 Task: Customize Chrome Tab Appearance.
Action: Mouse moved to (48, 184)
Screenshot: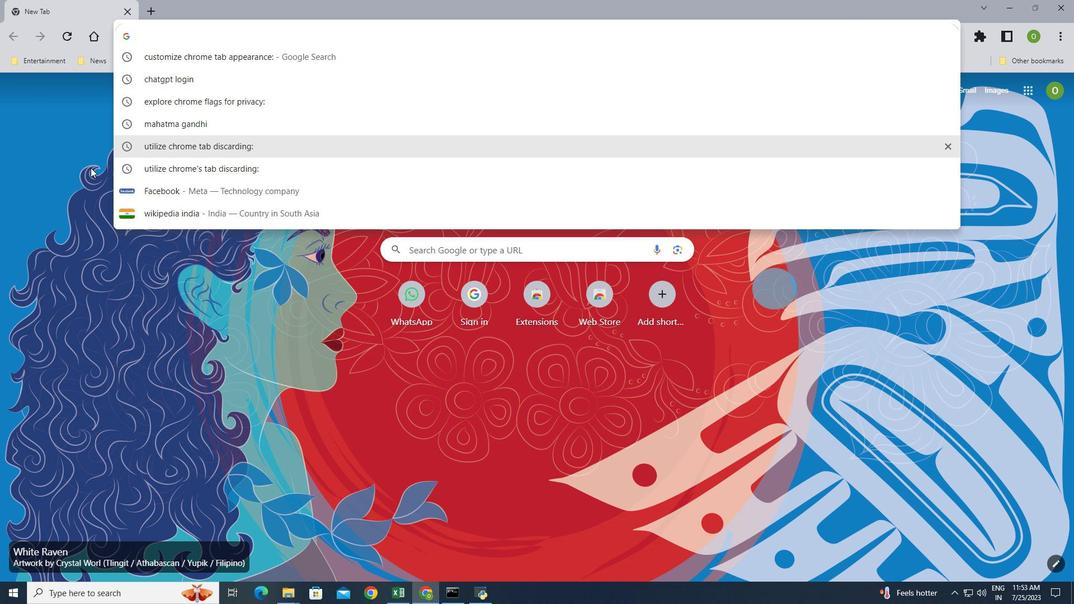
Action: Mouse pressed left at (48, 184)
Screenshot: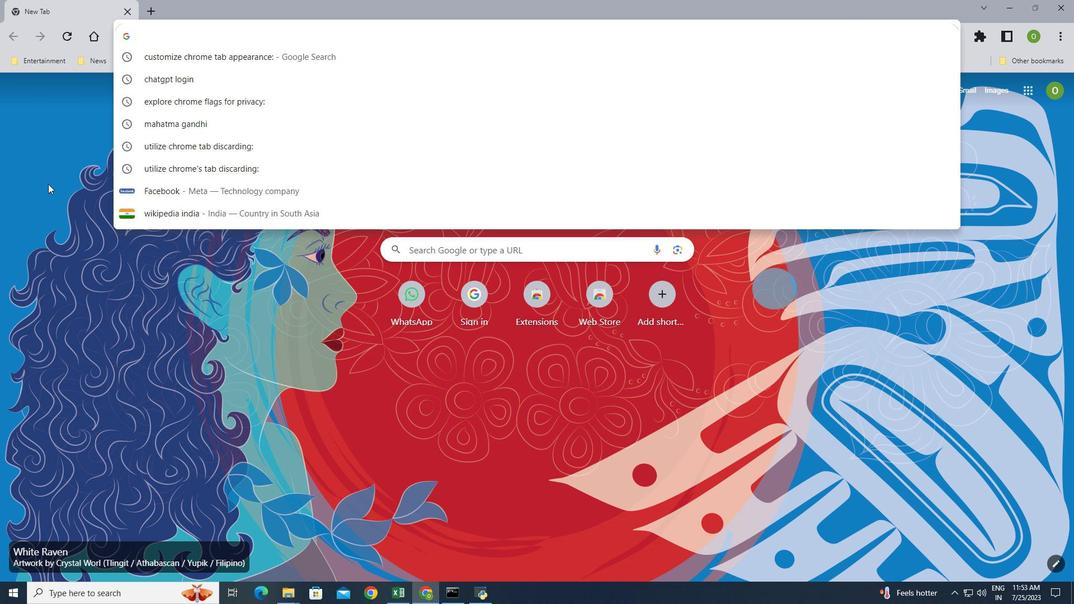 
Action: Mouse moved to (1054, 35)
Screenshot: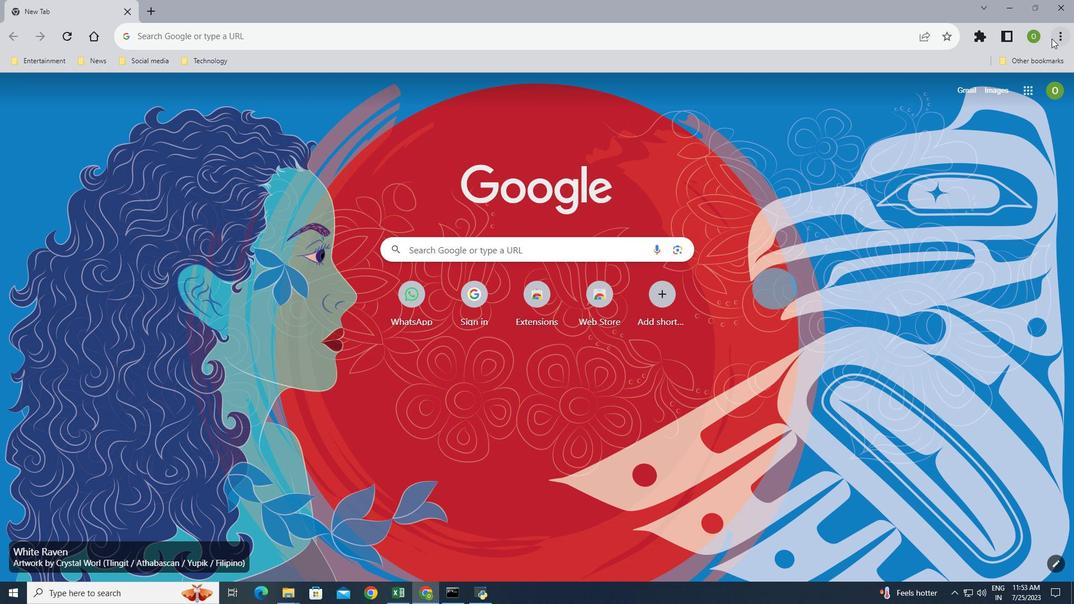 
Action: Mouse pressed left at (1054, 35)
Screenshot: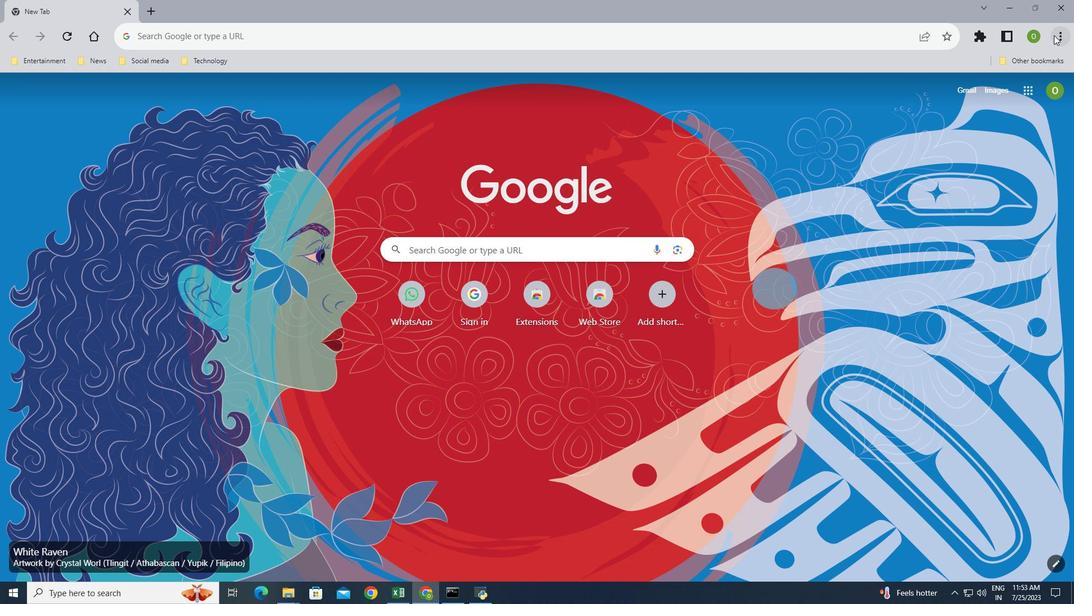 
Action: Mouse moved to (971, 153)
Screenshot: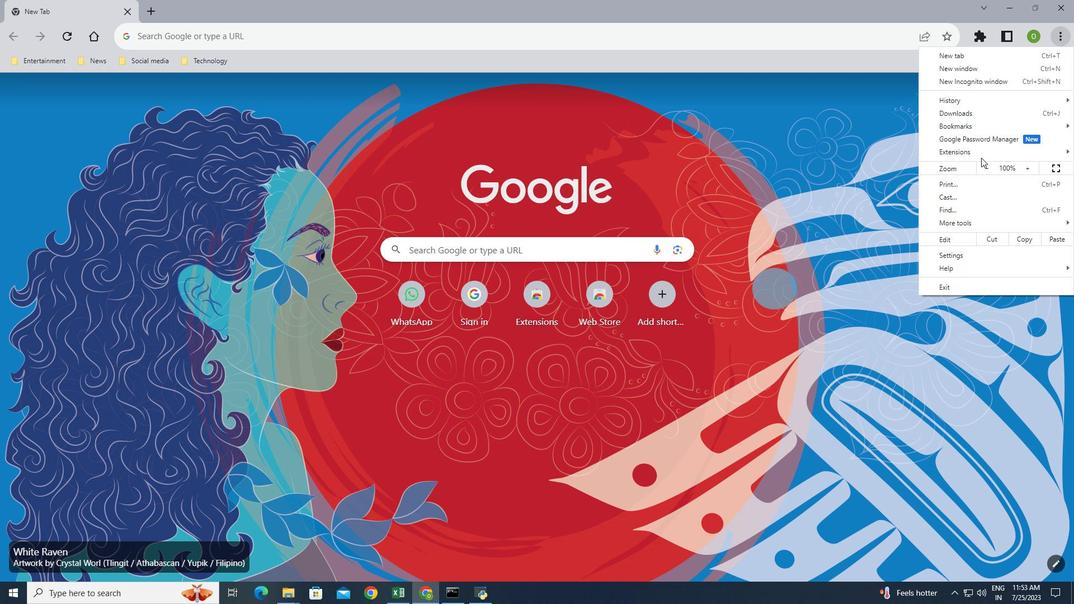 
Action: Mouse pressed left at (971, 153)
Screenshot: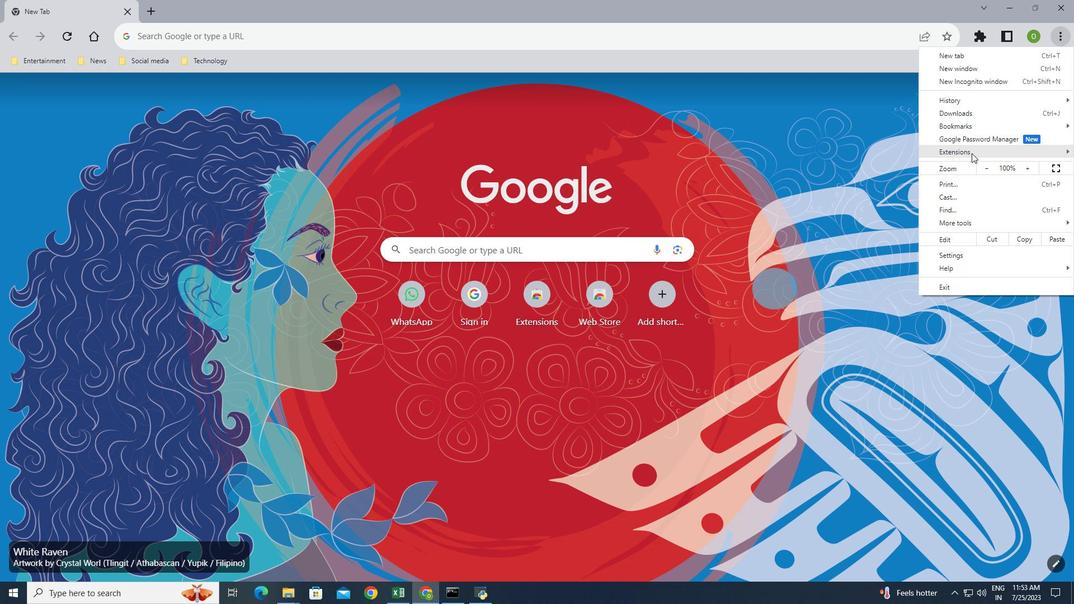 
Action: Mouse moved to (887, 166)
Screenshot: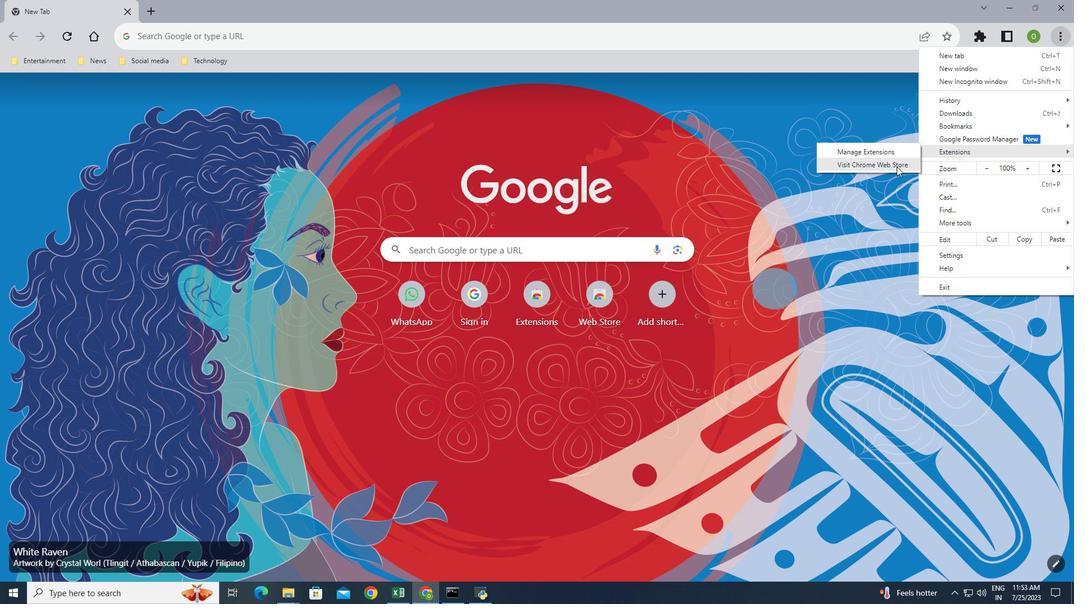 
Action: Mouse pressed left at (887, 166)
Screenshot: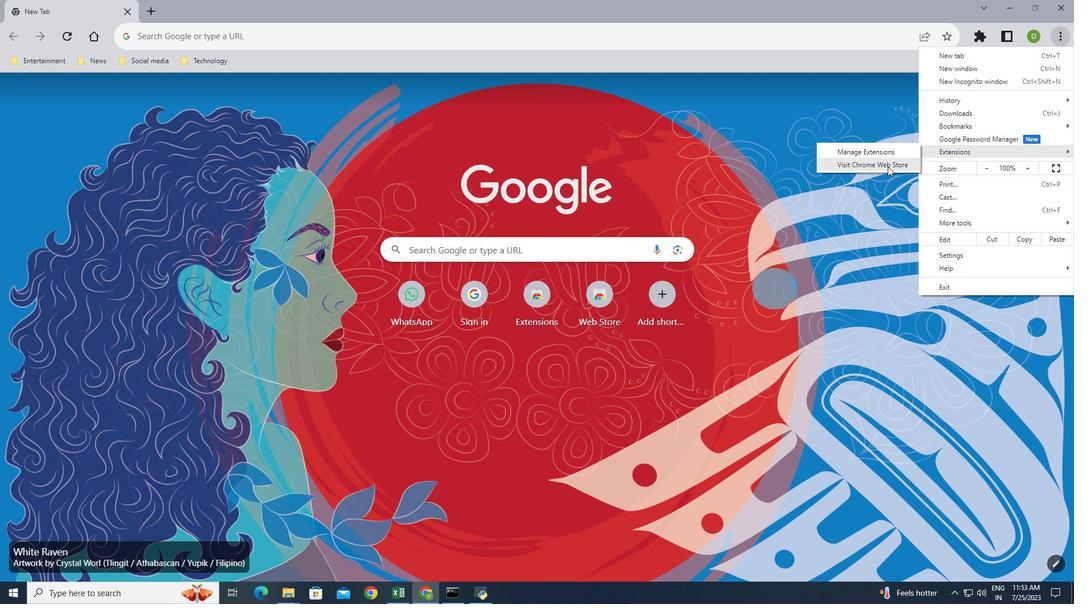 
Action: Mouse moved to (254, 127)
Screenshot: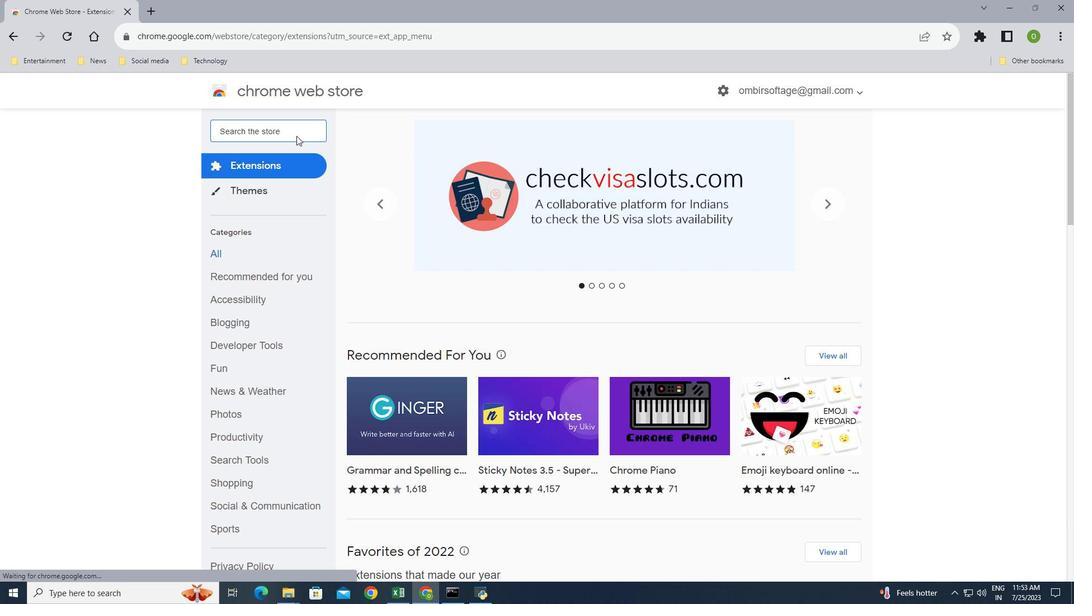 
Action: Mouse pressed left at (254, 127)
Screenshot: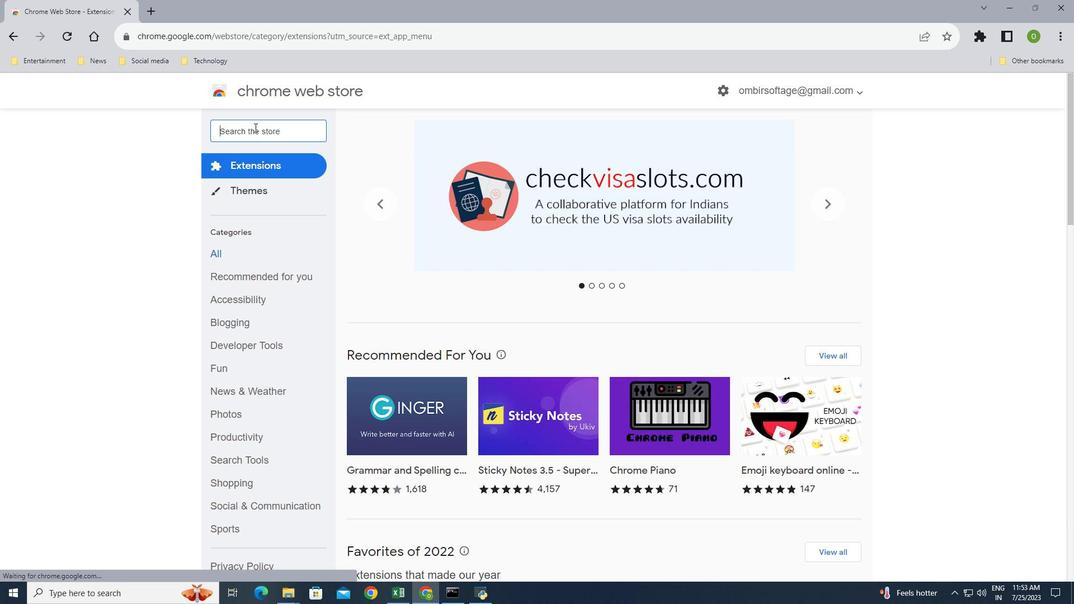 
Action: Key pressed tab<Key.space>apper
Screenshot: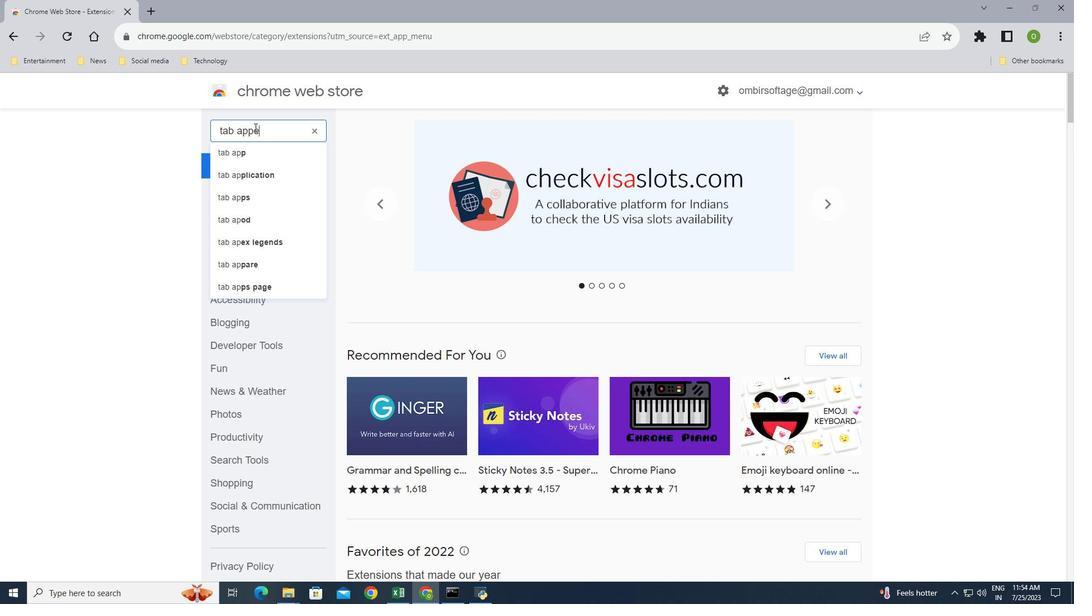 
Action: Mouse moved to (288, 131)
Screenshot: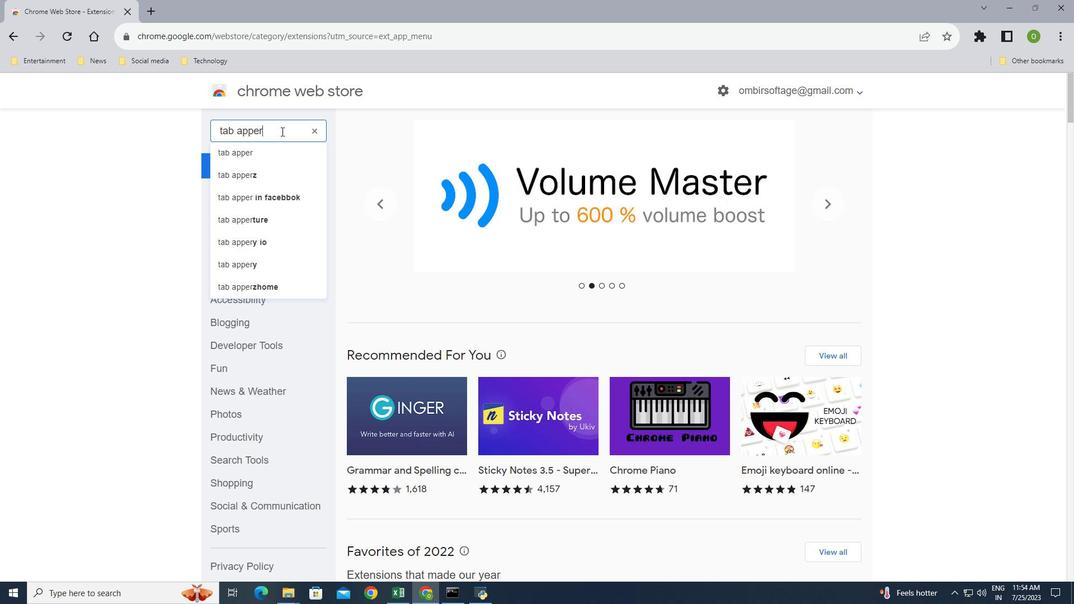 
Action: Key pressed are<Key.backspace>ance<Key.enter>
Screenshot: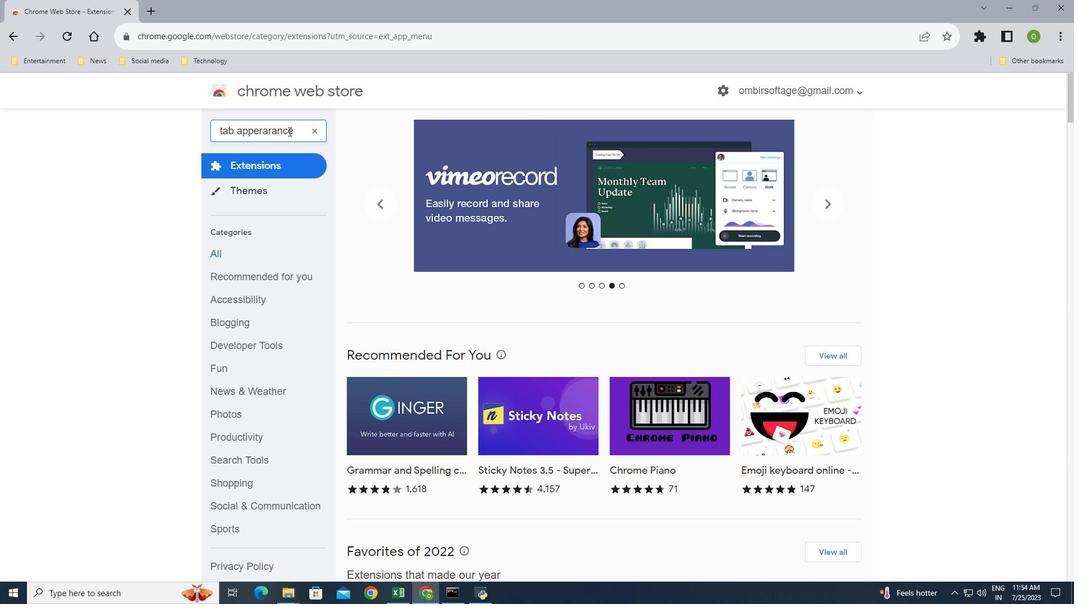 
Action: Mouse moved to (627, 193)
Screenshot: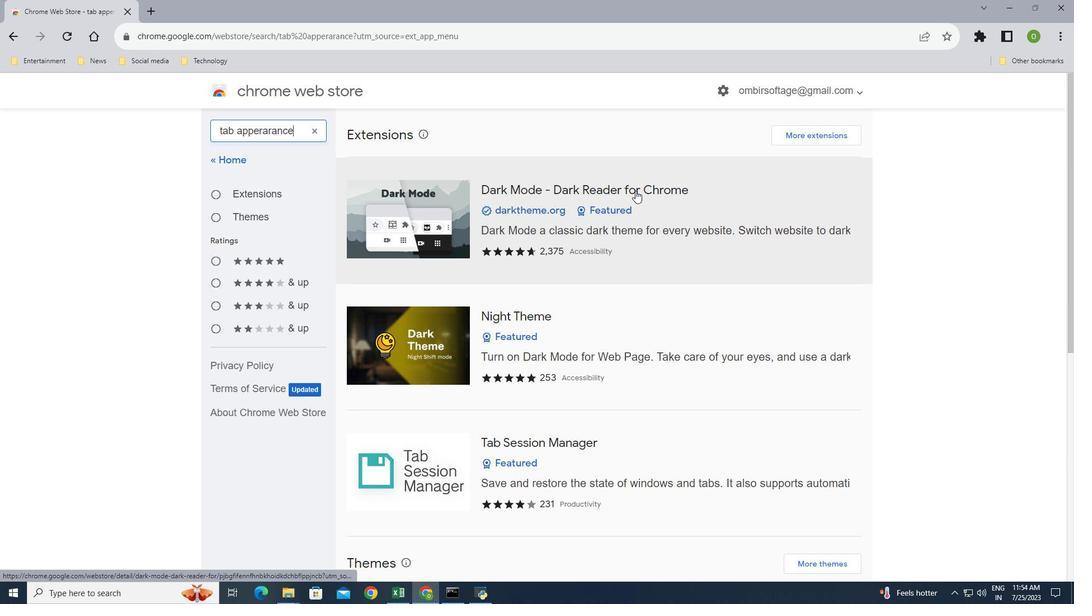 
Action: Mouse scrolled (627, 193) with delta (0, 0)
Screenshot: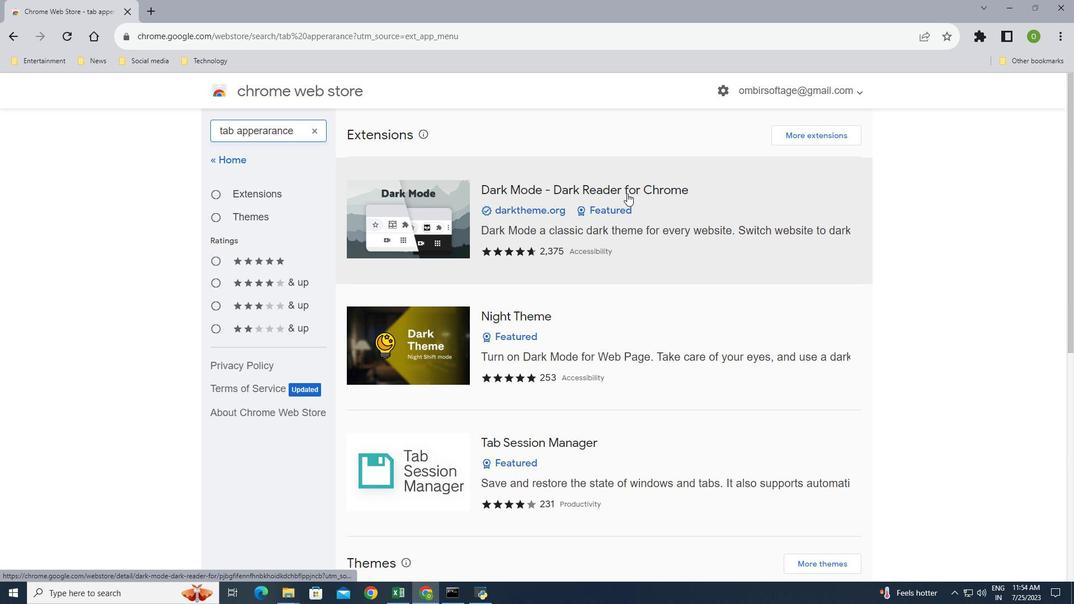 
Action: Mouse scrolled (627, 193) with delta (0, 0)
Screenshot: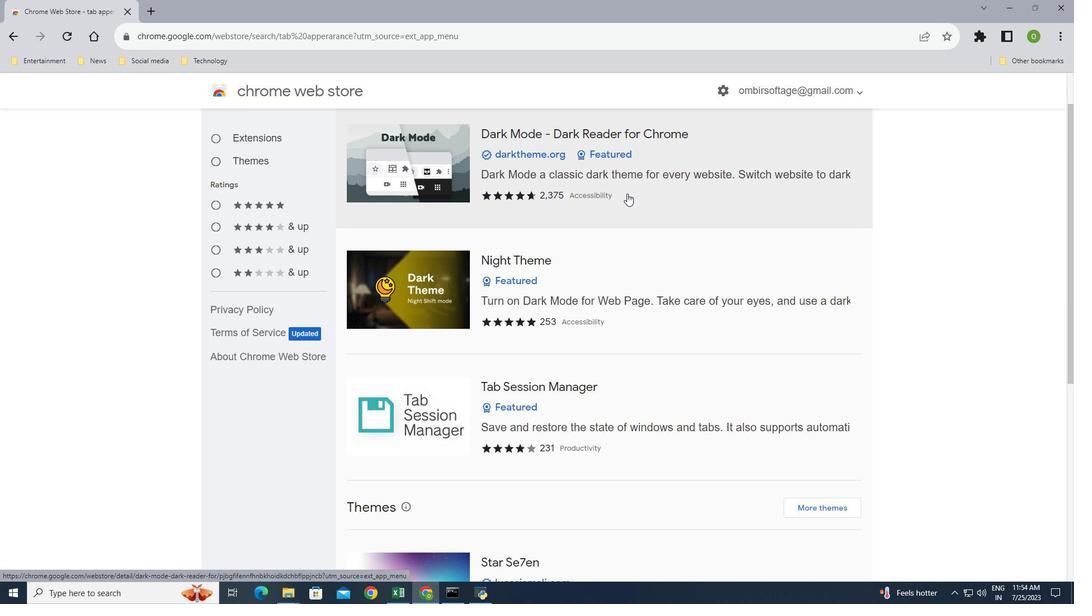 
Action: Mouse scrolled (627, 193) with delta (0, 0)
Screenshot: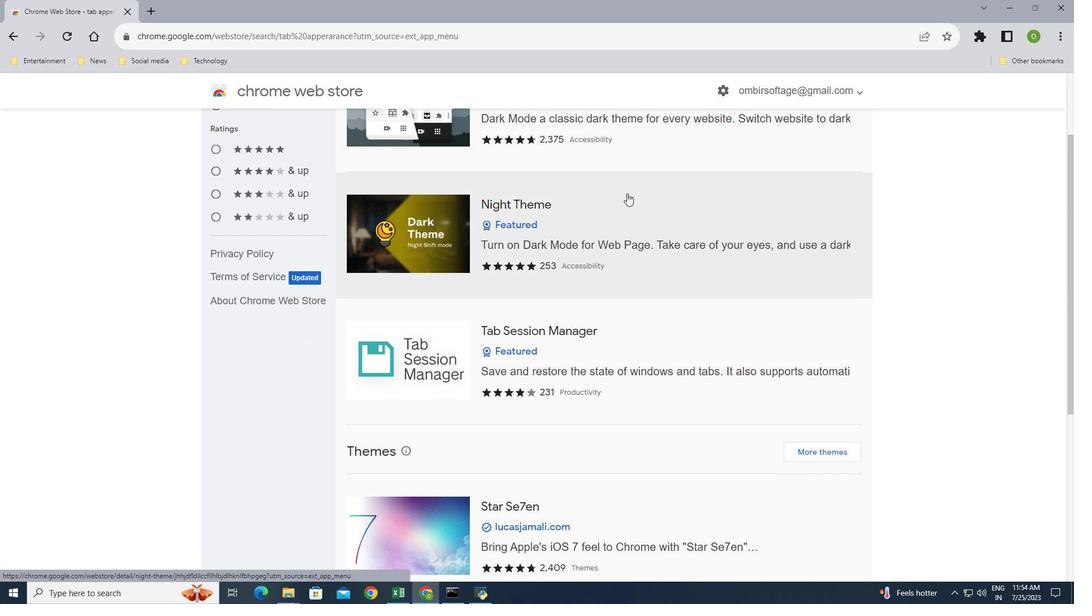 
Action: Mouse scrolled (627, 193) with delta (0, 0)
Screenshot: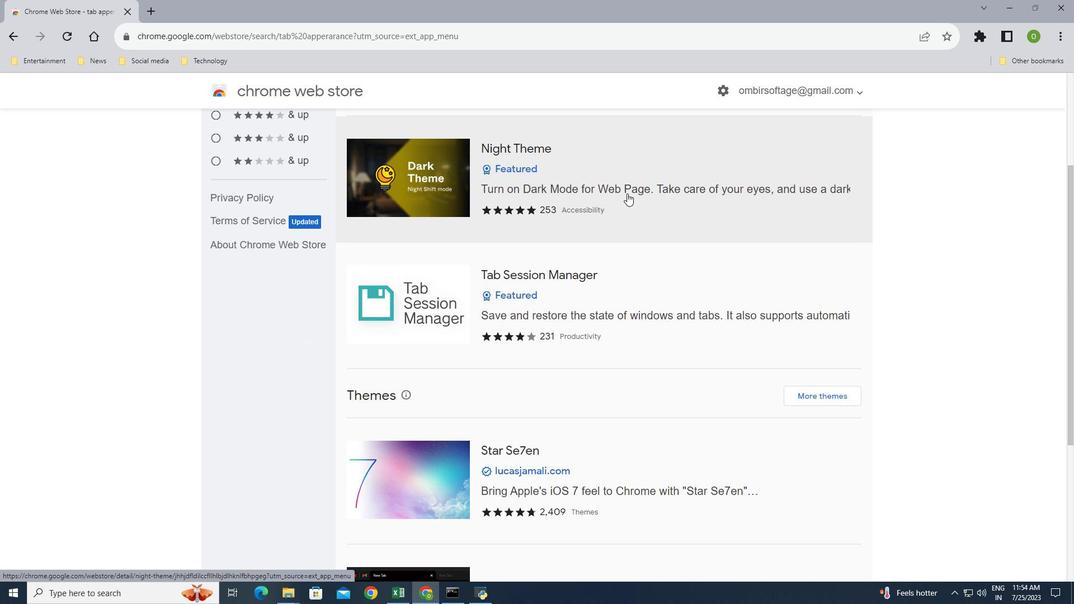 
Action: Mouse moved to (627, 242)
Screenshot: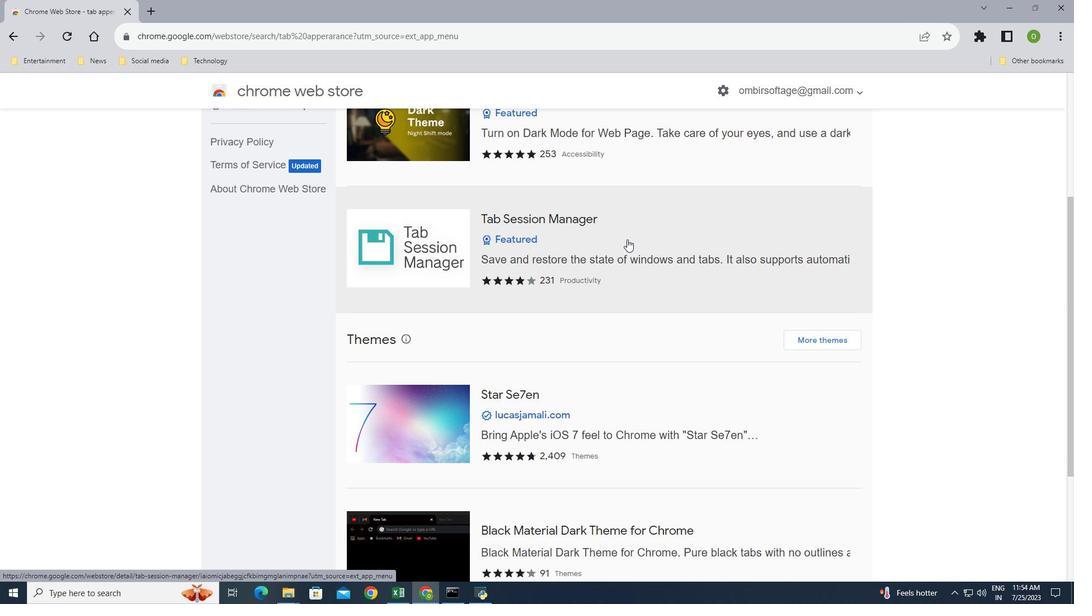 
Action: Mouse scrolled (627, 241) with delta (0, 0)
Screenshot: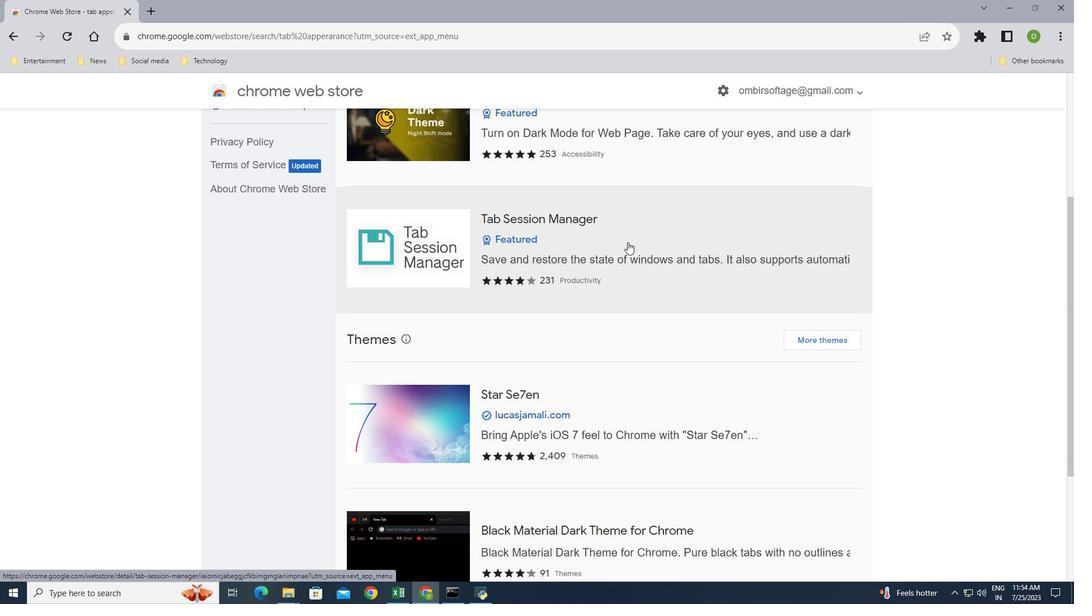 
Action: Mouse scrolled (627, 242) with delta (0, 0)
Screenshot: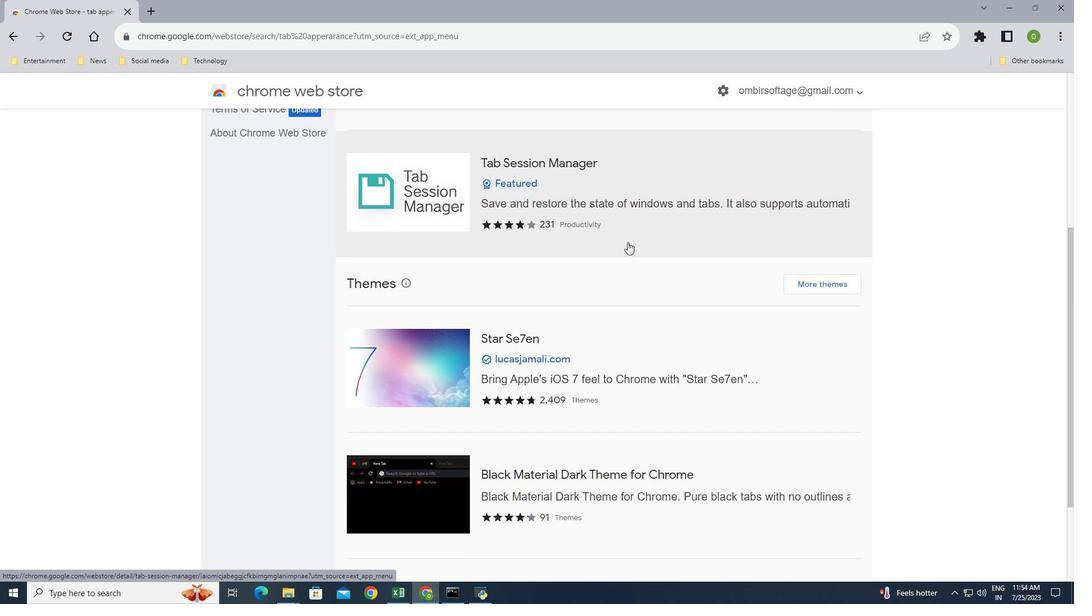 
Action: Mouse scrolled (627, 242) with delta (0, 0)
Screenshot: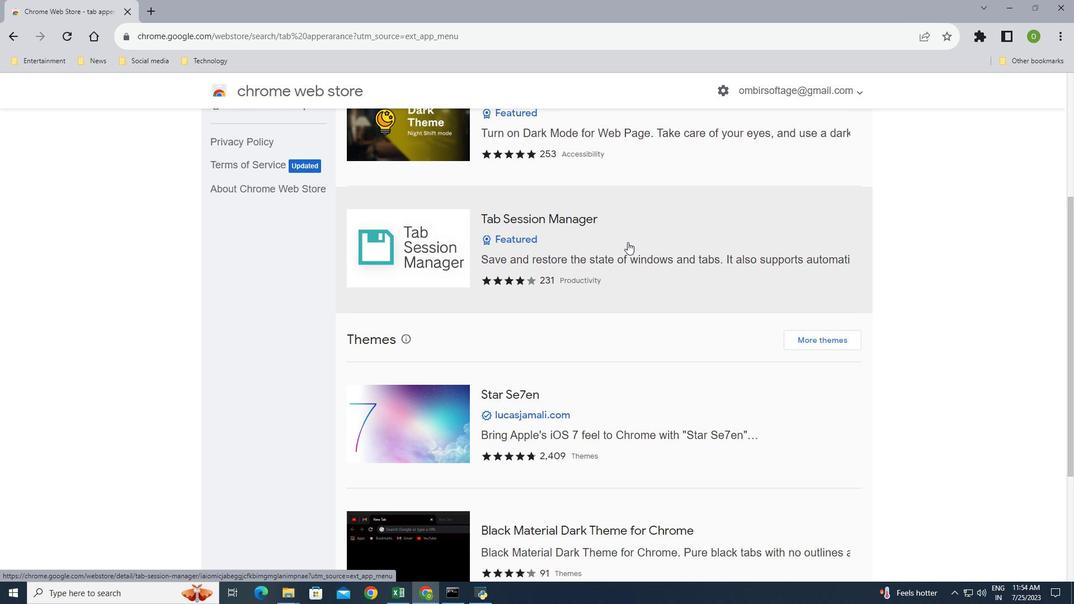 
Action: Mouse moved to (553, 274)
Screenshot: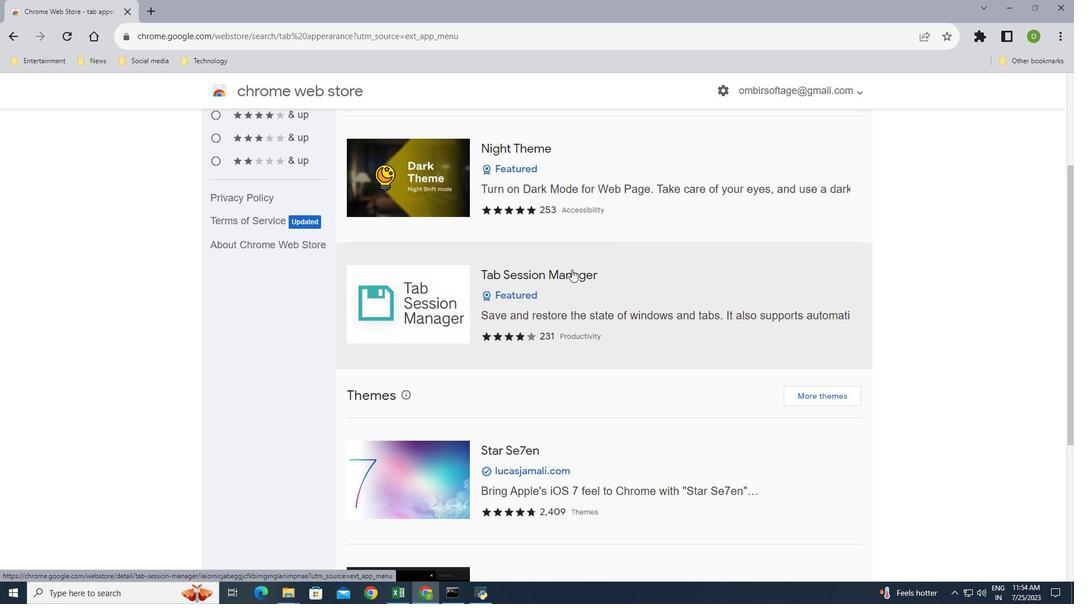 
Action: Mouse pressed left at (553, 274)
Screenshot: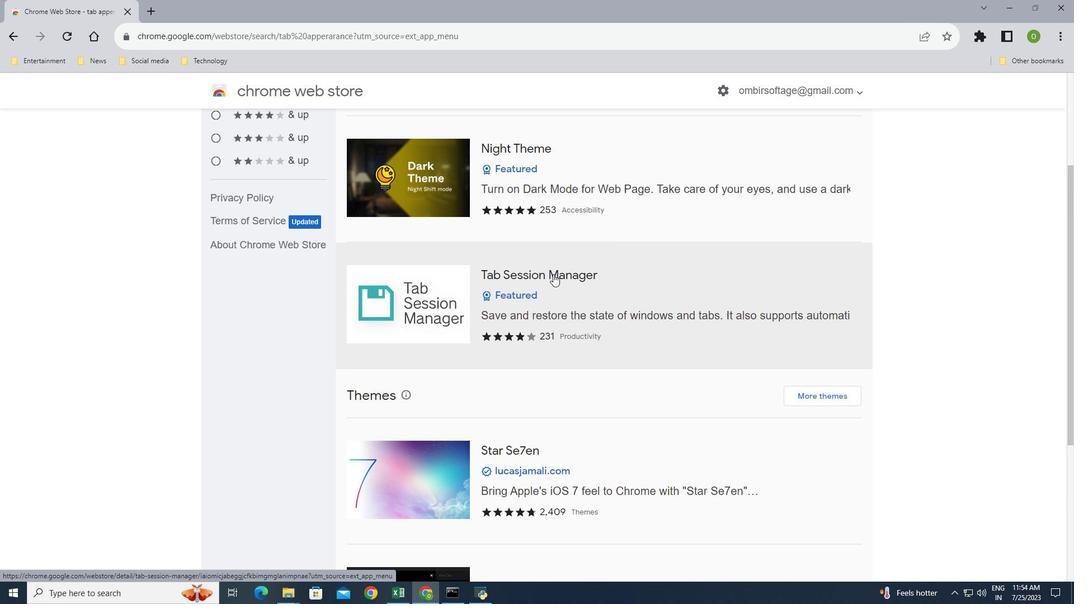 
Action: Mouse moved to (561, 209)
Screenshot: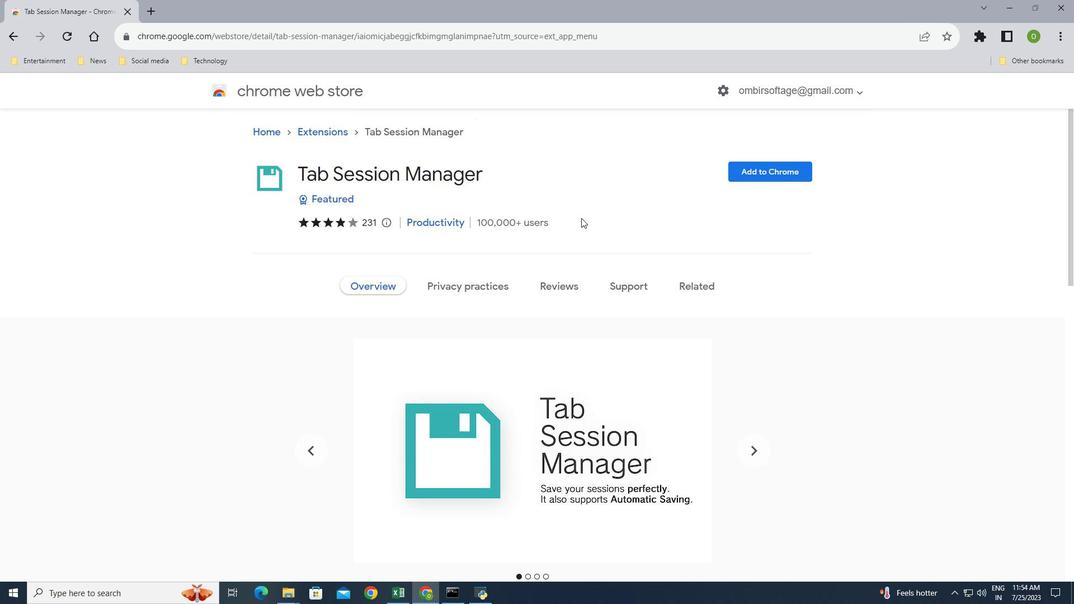 
Action: Mouse scrolled (561, 210) with delta (0, 0)
Screenshot: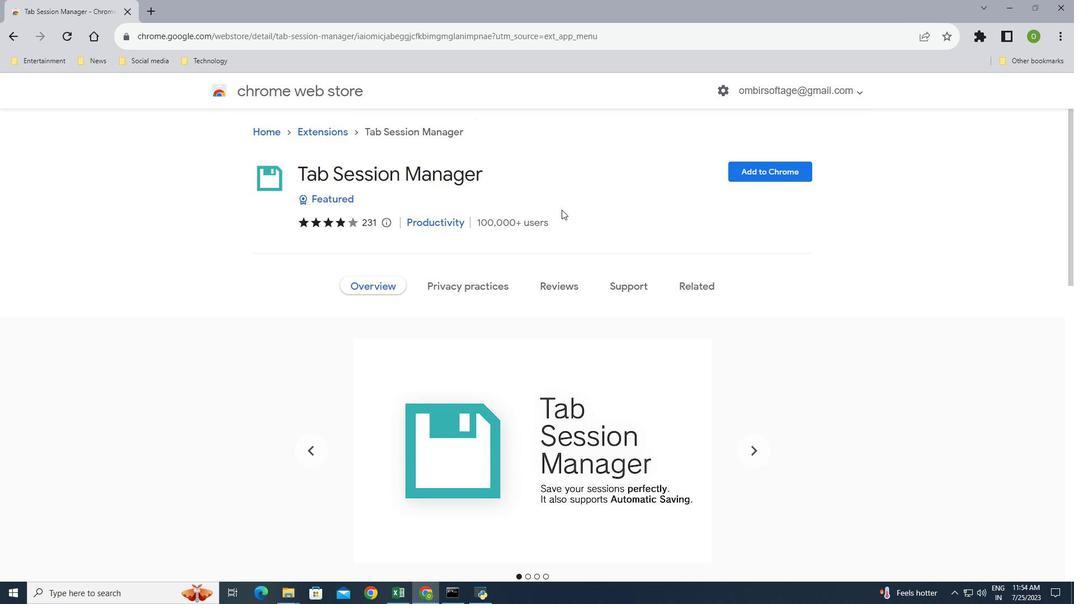 
Action: Mouse moved to (547, 204)
Screenshot: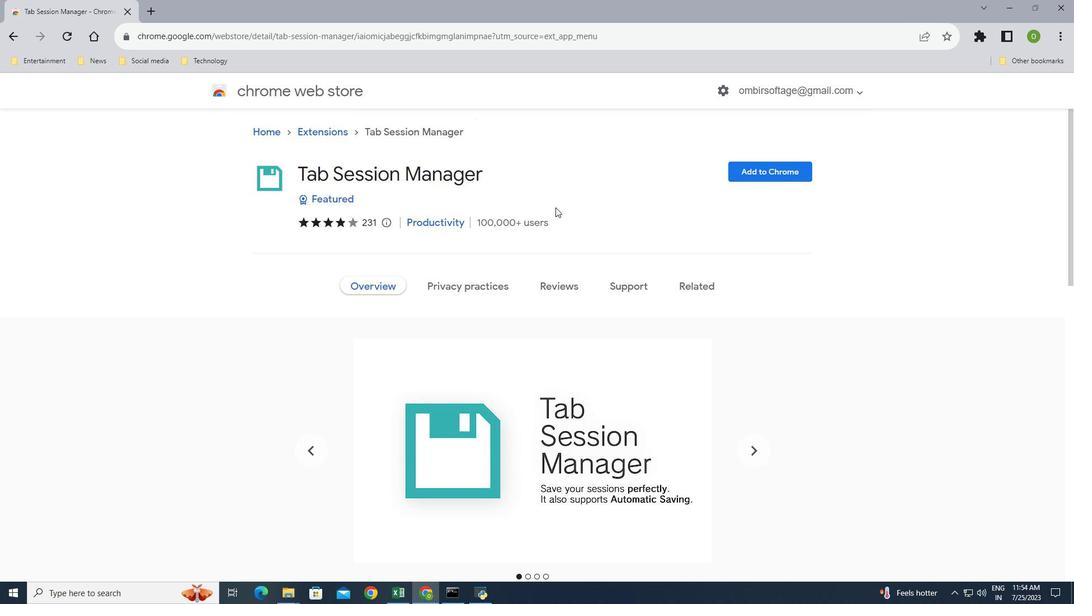 
Action: Mouse scrolled (547, 204) with delta (0, 0)
Screenshot: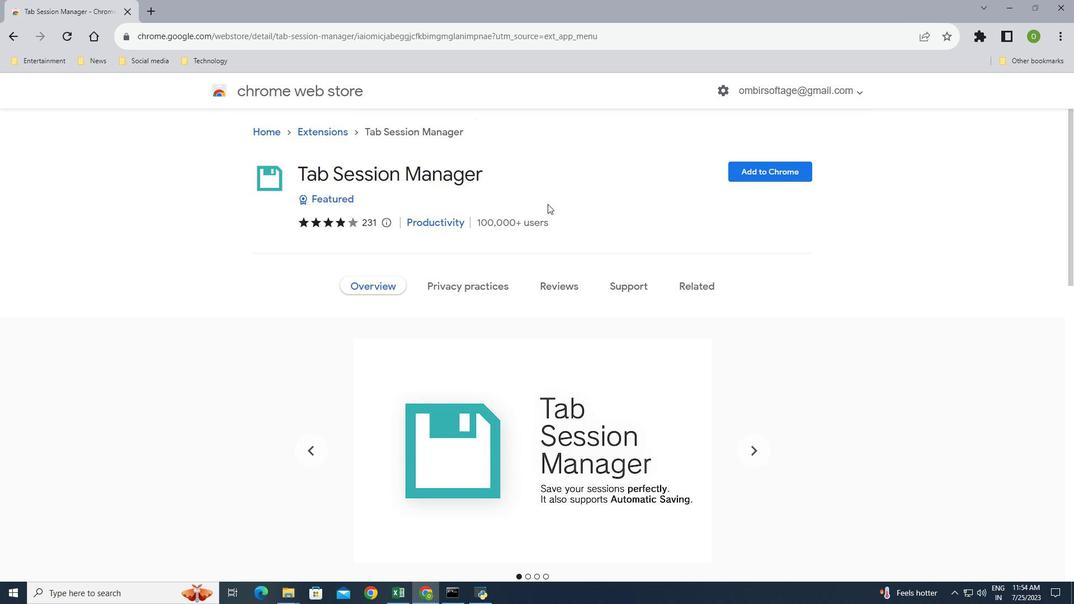 
Action: Mouse moved to (330, 132)
Screenshot: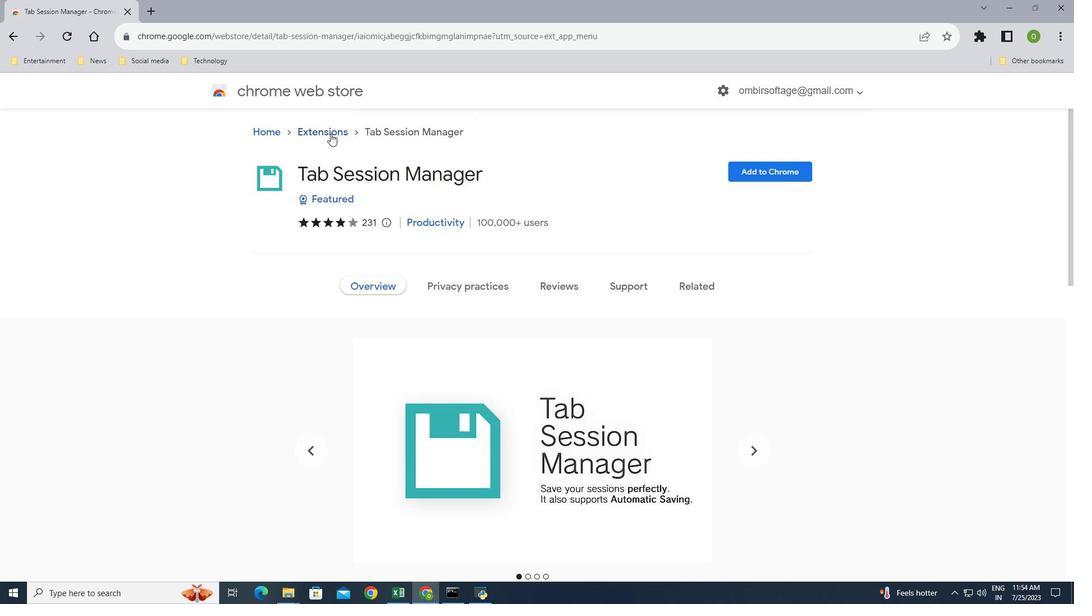
Action: Mouse pressed left at (330, 132)
Screenshot: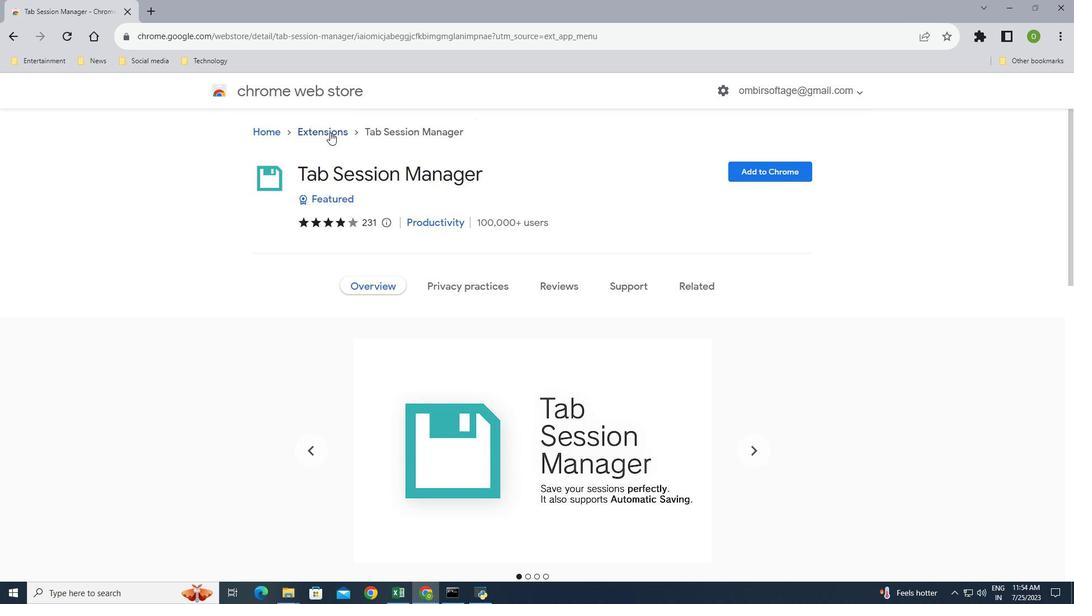 
Action: Mouse moved to (508, 188)
Screenshot: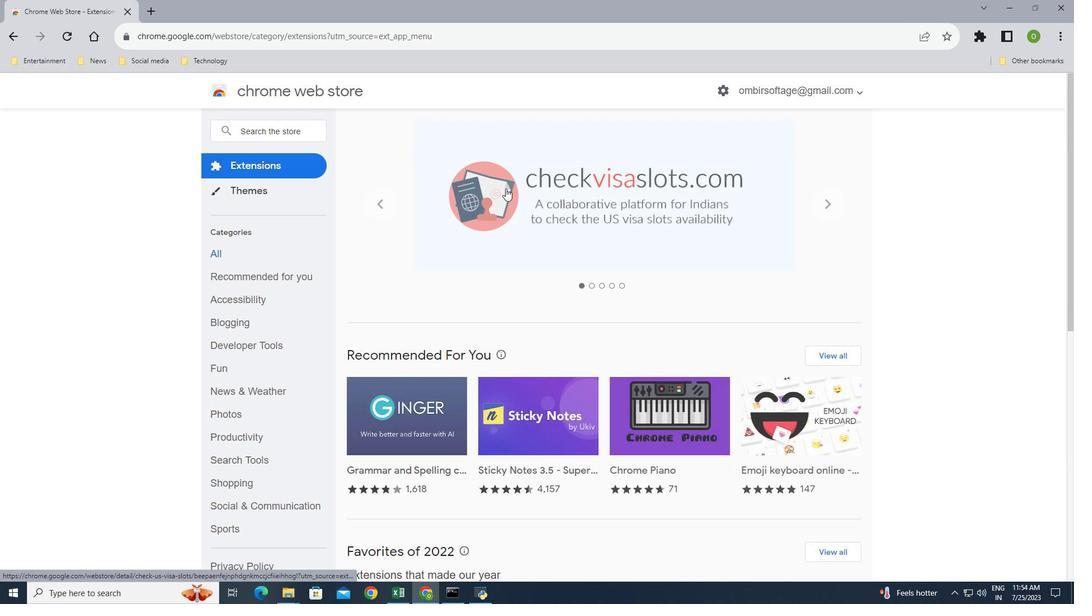 
Action: Mouse scrolled (508, 189) with delta (0, 0)
Screenshot: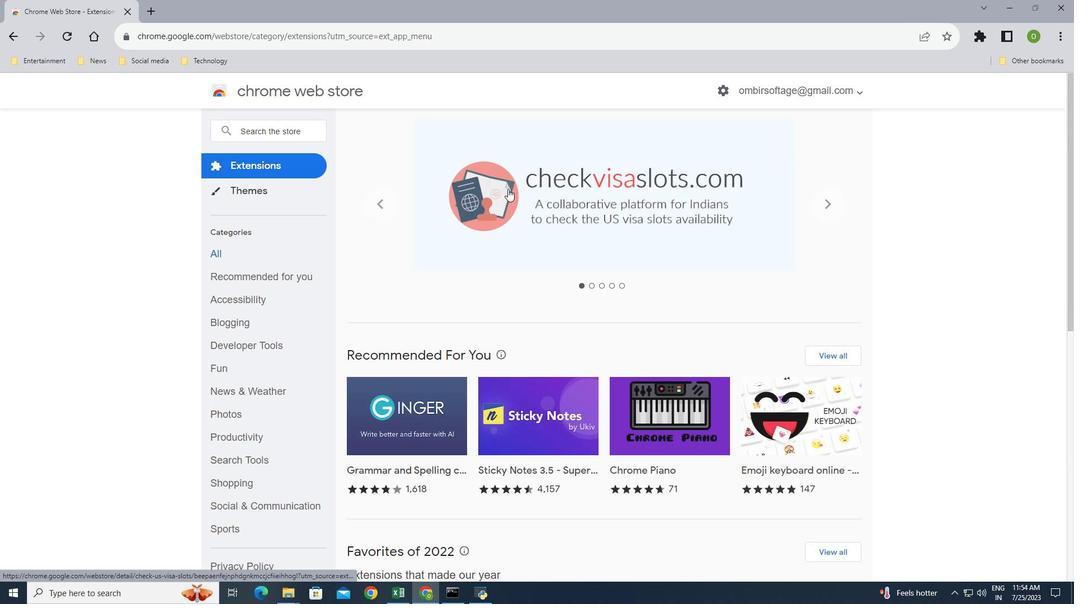 
Action: Mouse scrolled (508, 189) with delta (0, 0)
Screenshot: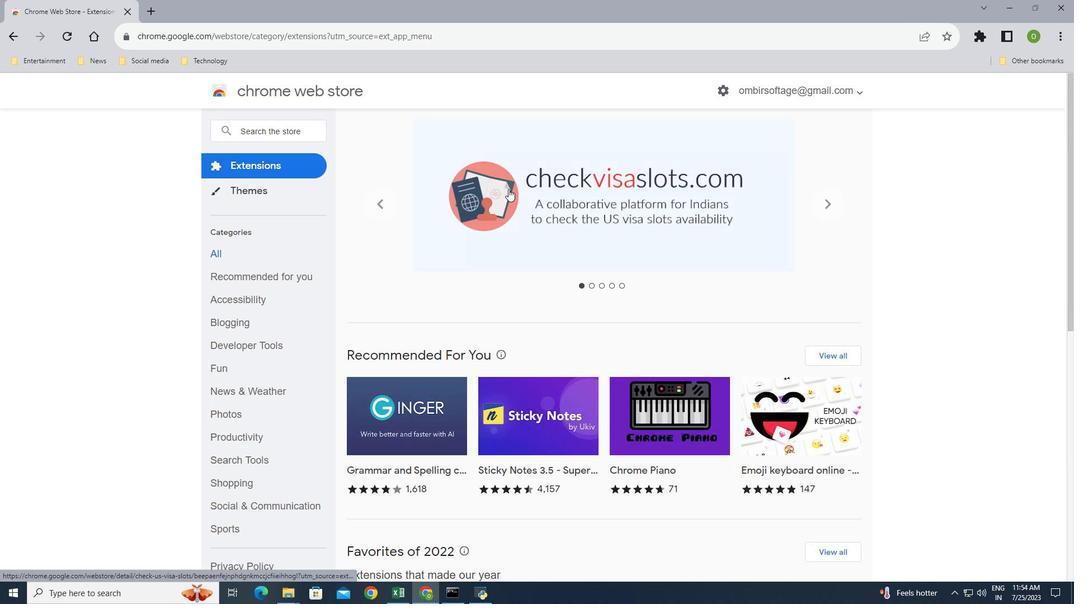 
Action: Mouse scrolled (508, 189) with delta (0, 0)
Screenshot: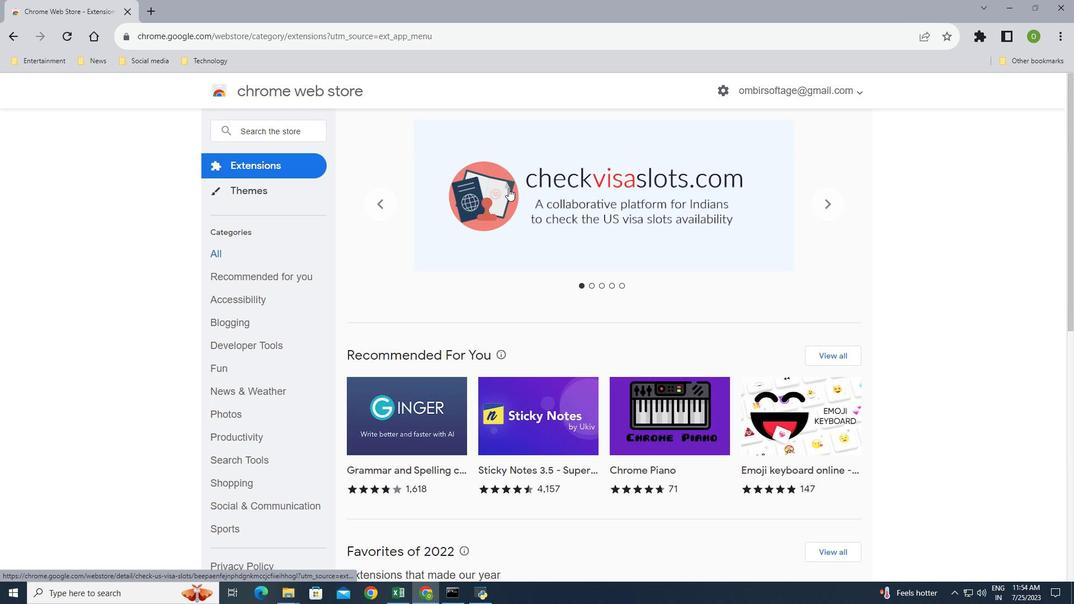 
Action: Mouse scrolled (508, 189) with delta (0, 0)
Screenshot: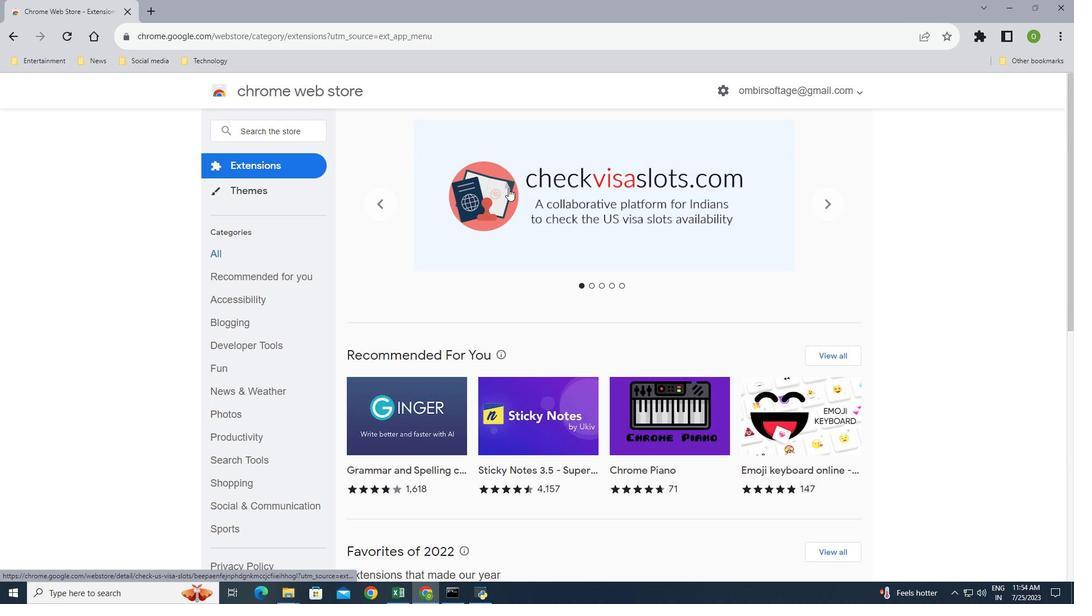 
Action: Mouse scrolled (508, 189) with delta (0, 0)
Screenshot: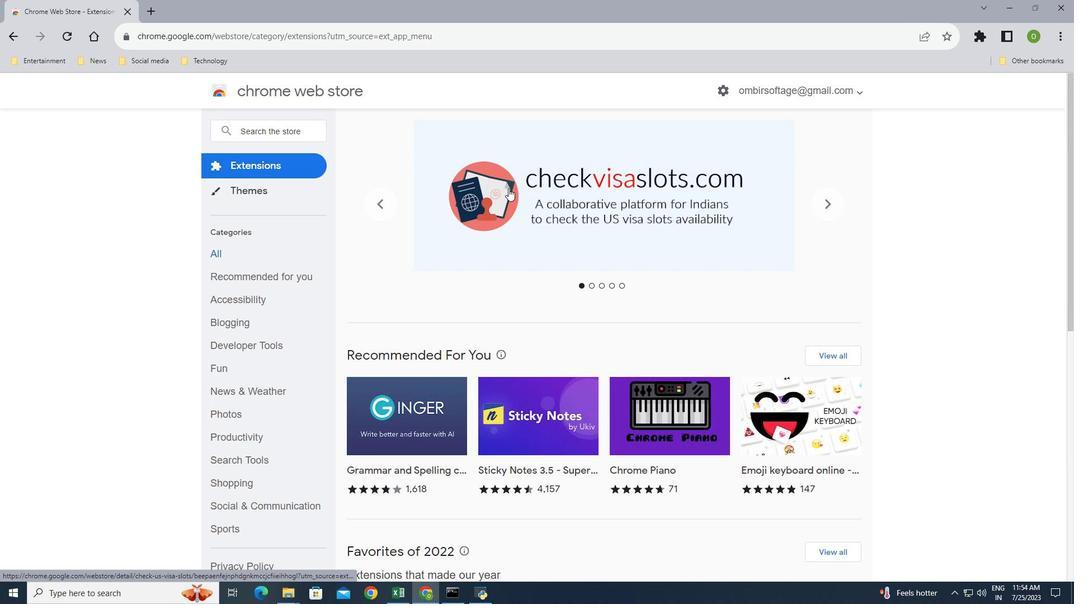 
Action: Mouse moved to (264, 124)
Screenshot: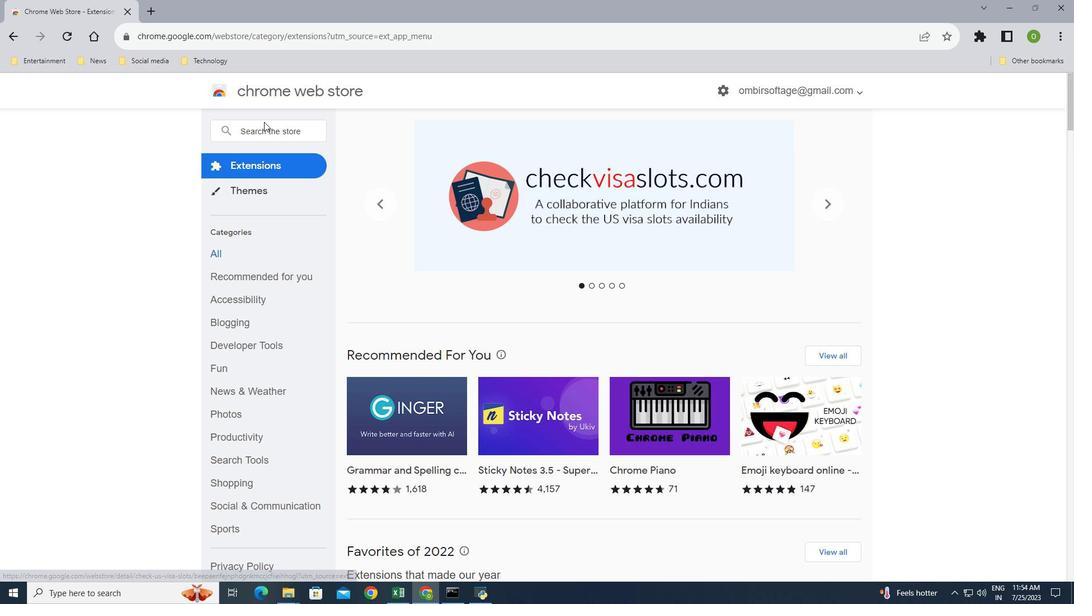 
Action: Mouse pressed left at (264, 124)
Screenshot: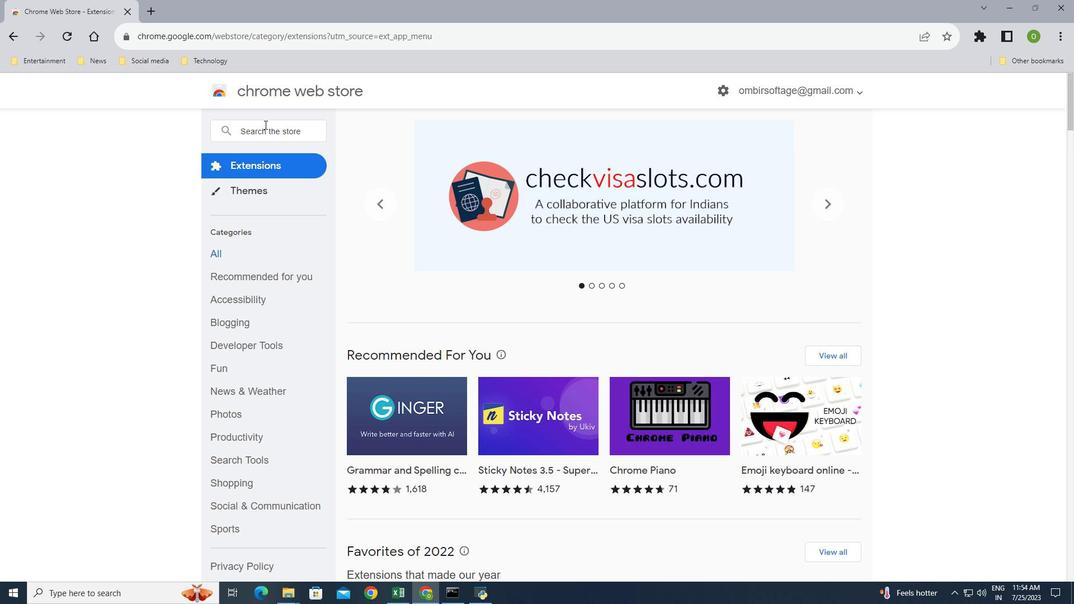
Action: Key pressed tab<Key.space>appea
Screenshot: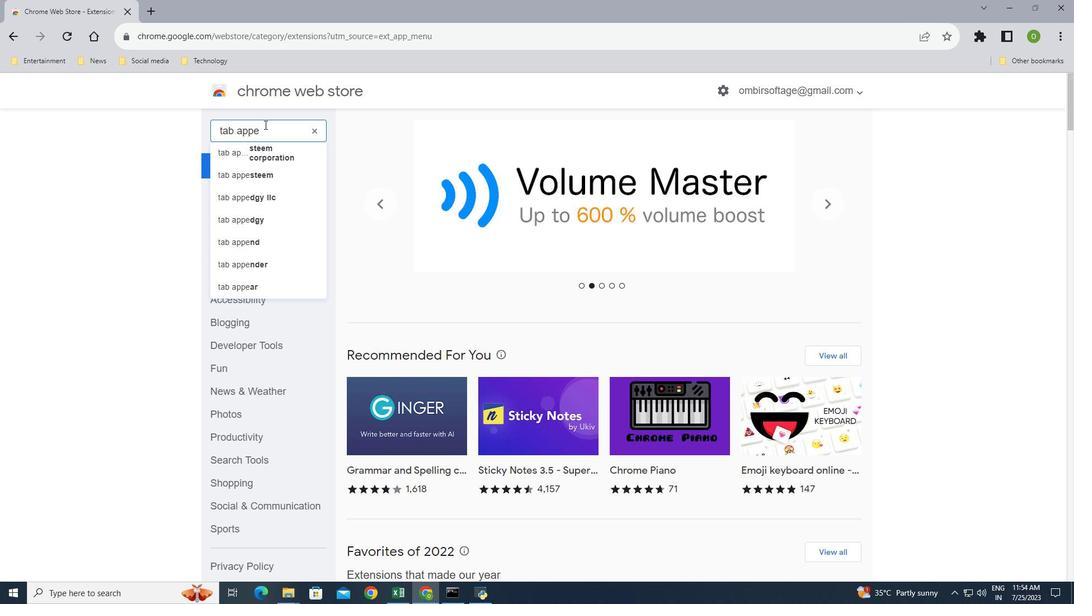 
Action: Mouse moved to (271, 198)
Screenshot: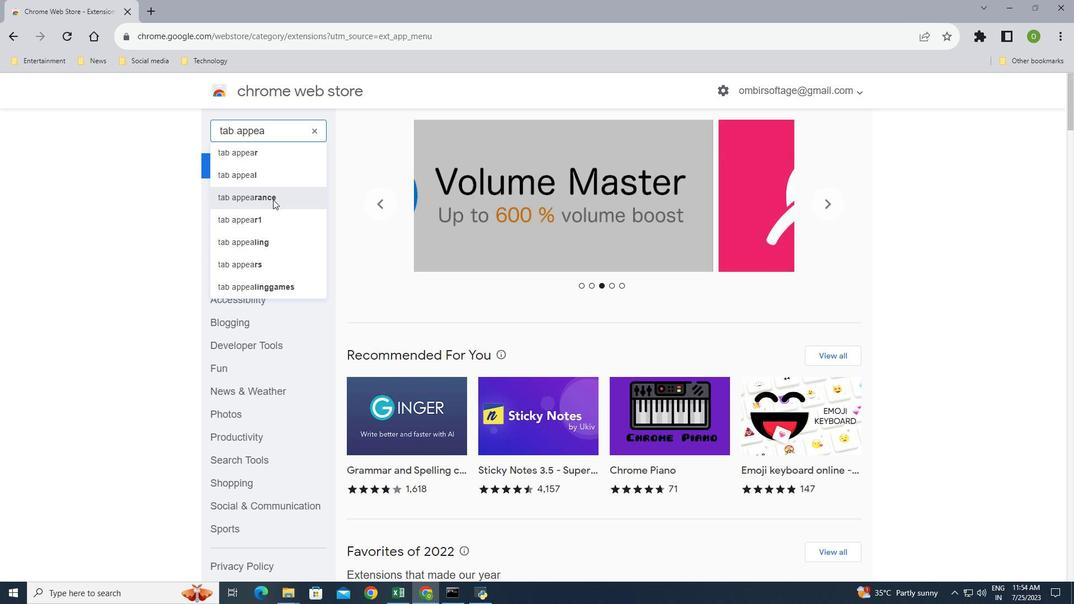 
Action: Mouse pressed left at (271, 198)
Screenshot: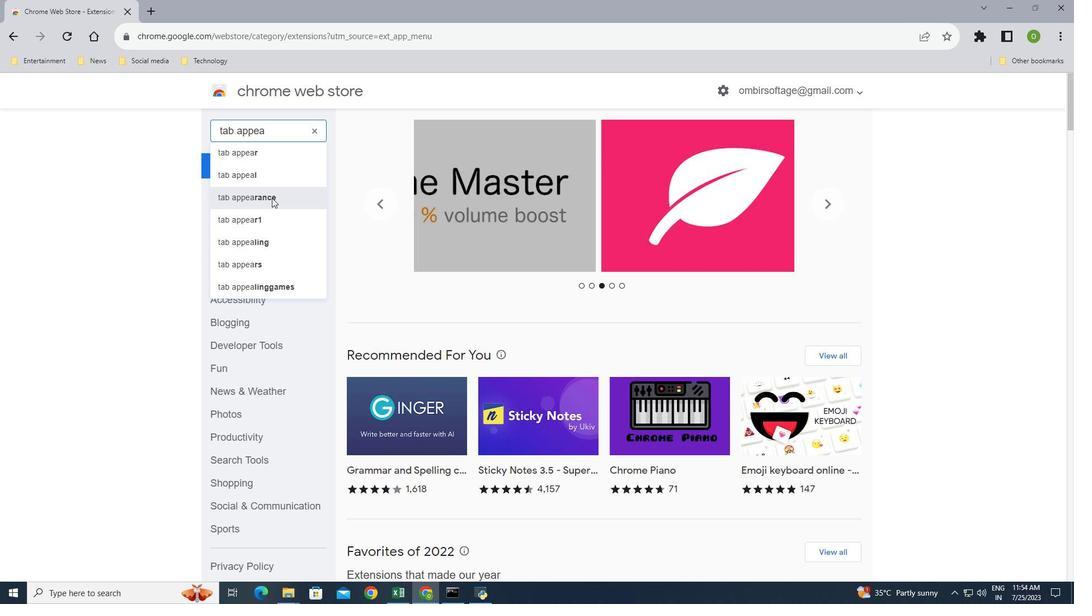 
Action: Mouse moved to (586, 291)
Screenshot: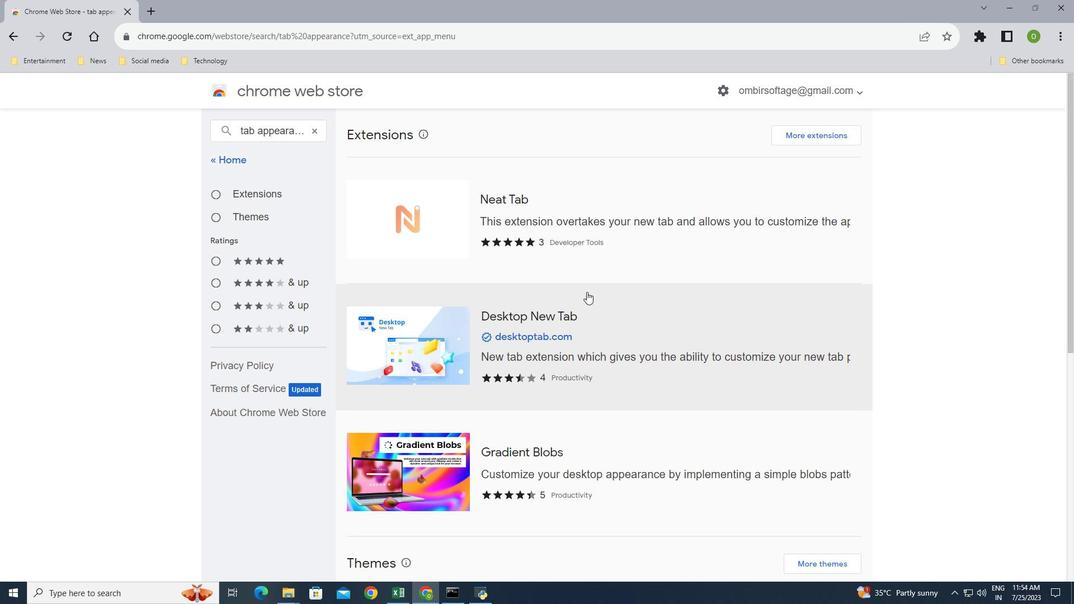 
Action: Mouse scrolled (586, 290) with delta (0, 0)
Screenshot: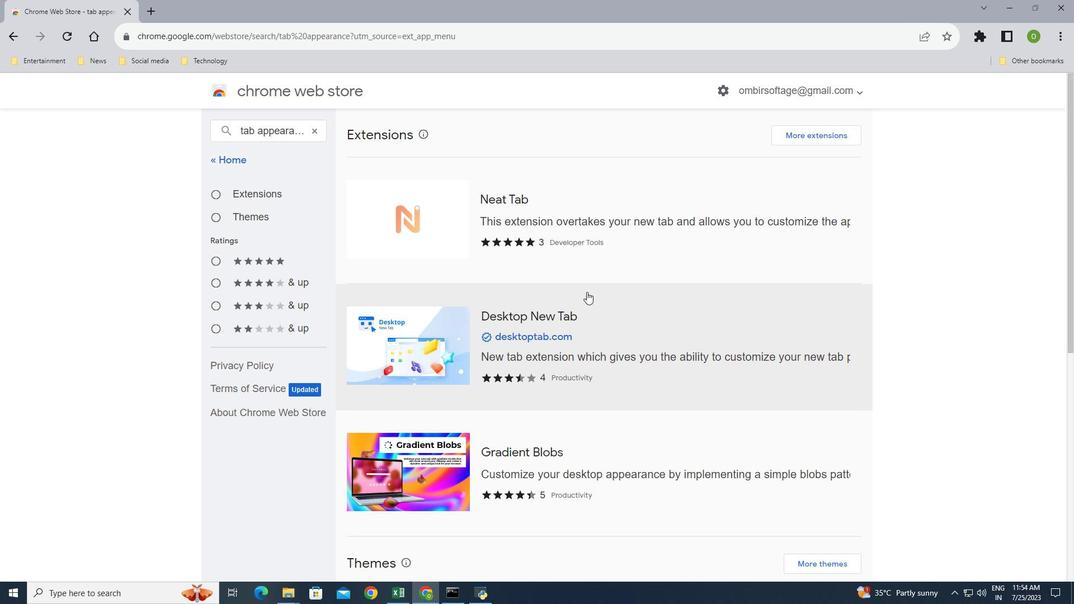 
Action: Mouse moved to (600, 257)
Screenshot: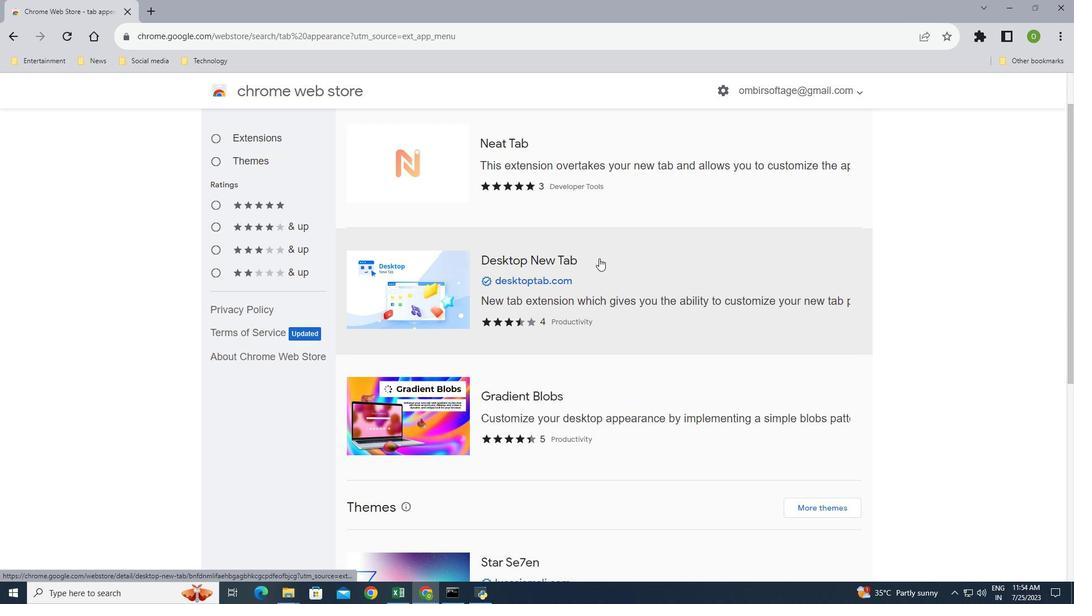 
Action: Mouse pressed left at (600, 257)
Screenshot: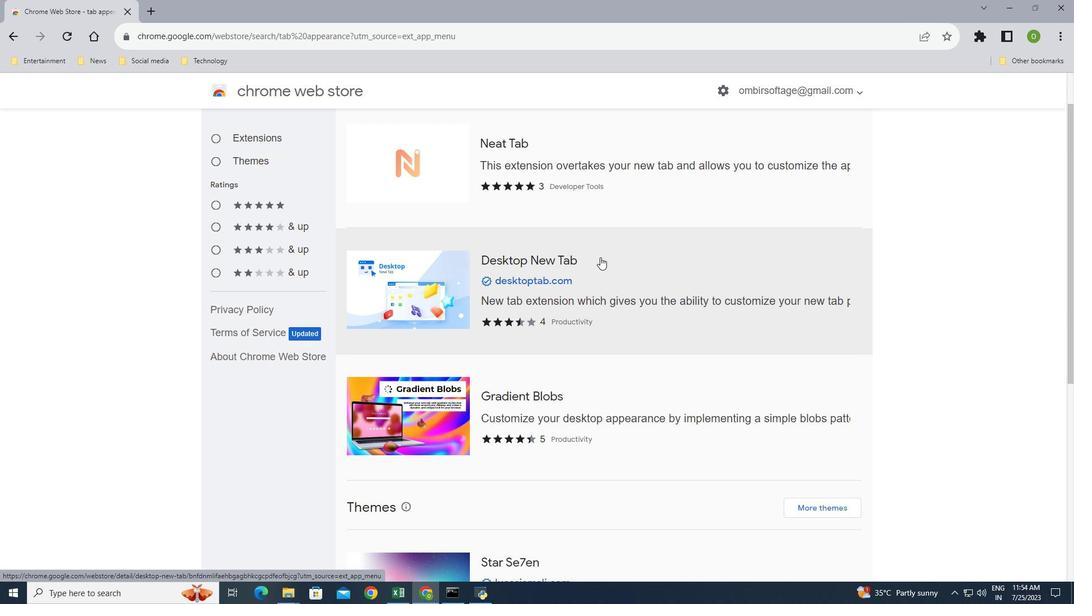 
Action: Mouse moved to (770, 172)
Screenshot: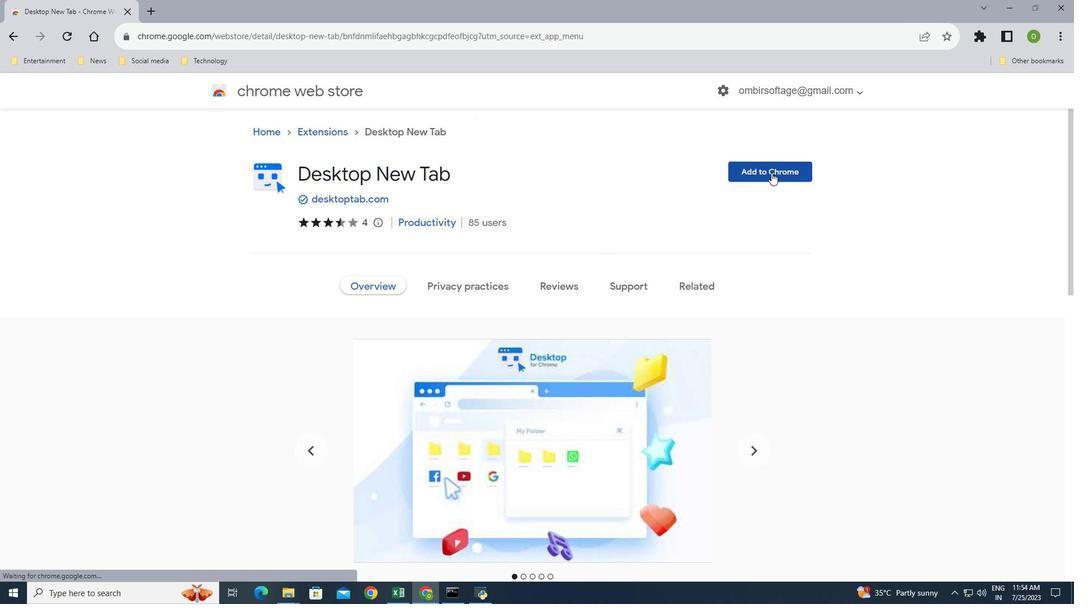 
Action: Mouse pressed left at (770, 172)
Screenshot: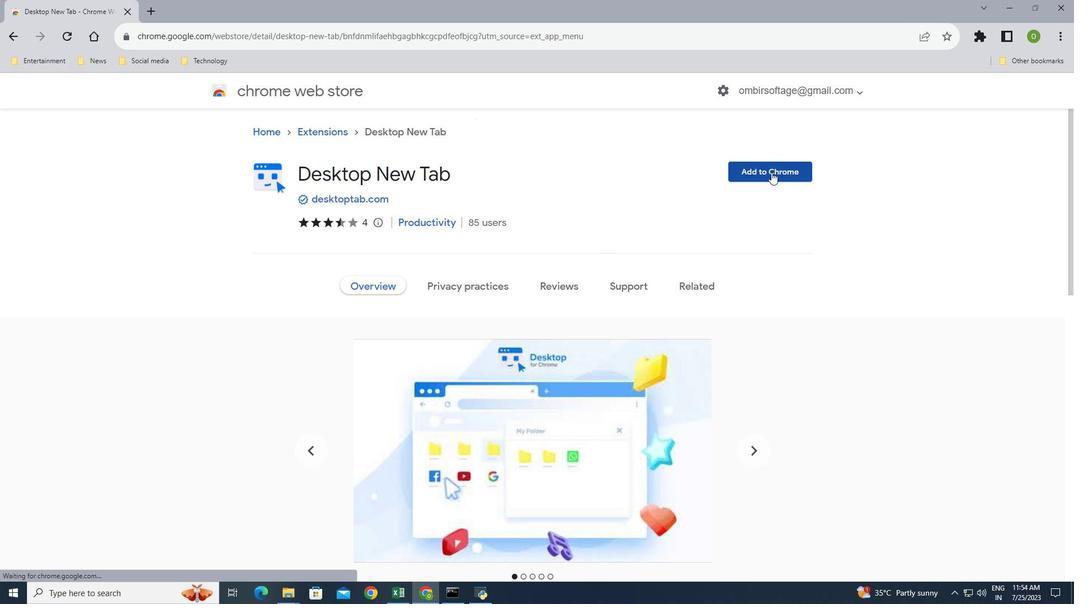 
Action: Mouse moved to (557, 176)
Screenshot: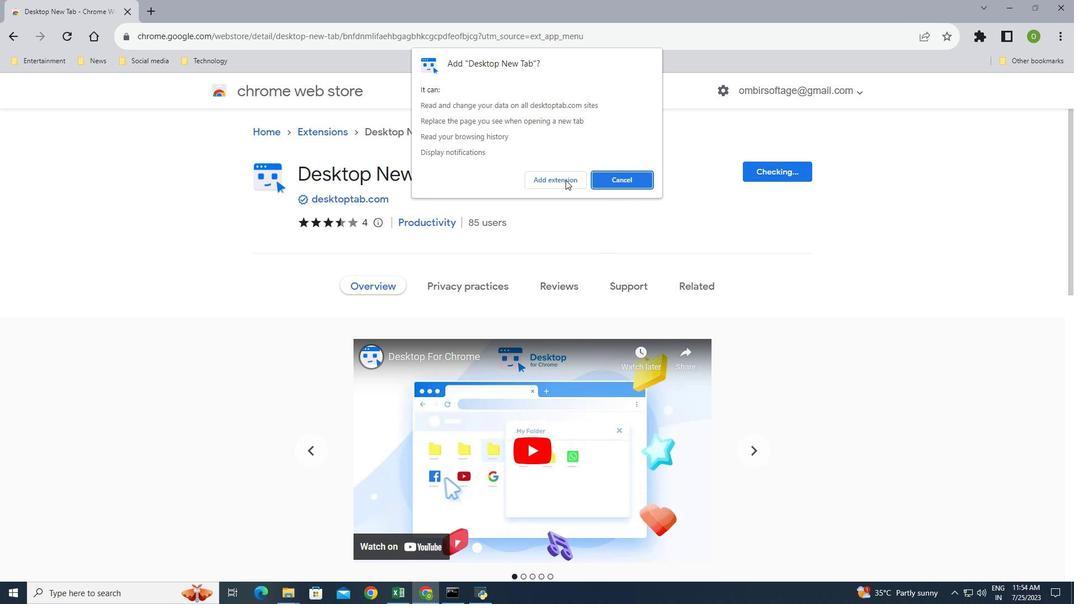 
Action: Mouse pressed left at (557, 176)
Screenshot: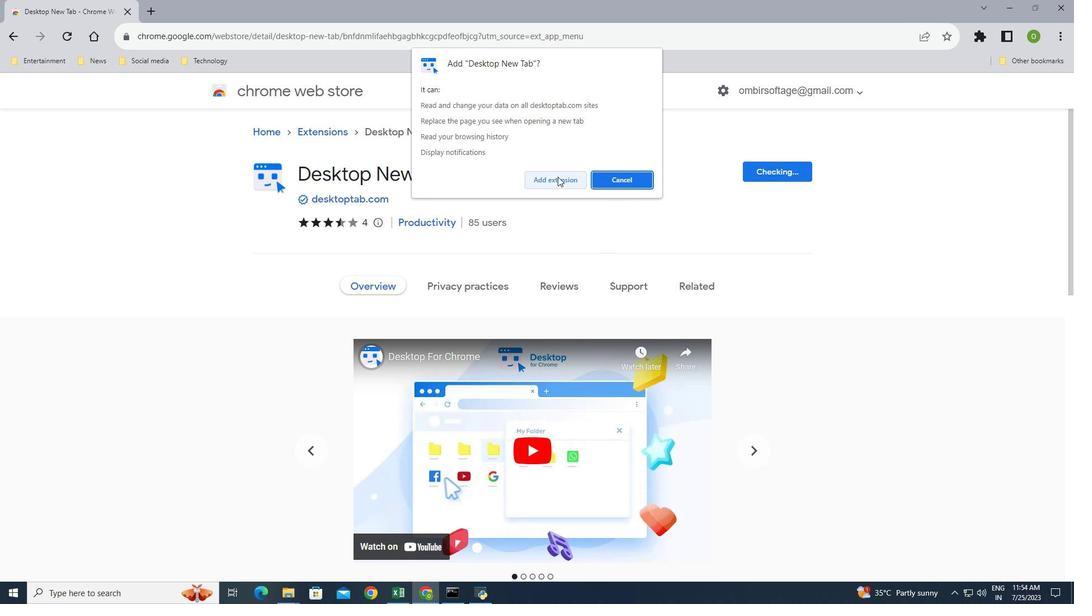 
Action: Mouse moved to (647, 102)
Screenshot: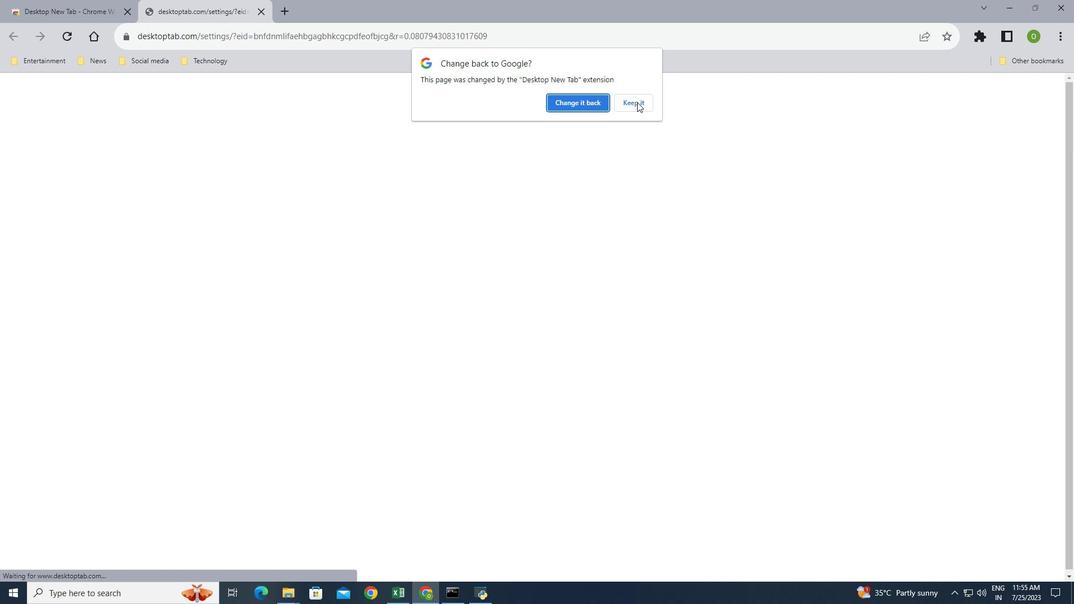 
Action: Mouse pressed left at (647, 102)
Screenshot: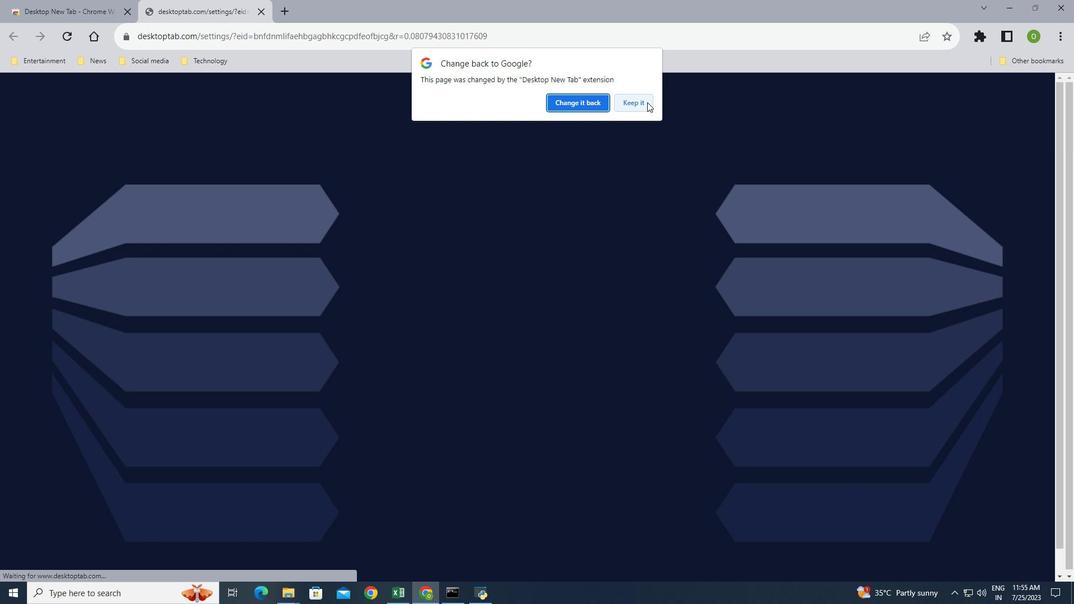 
Action: Mouse moved to (444, 147)
Screenshot: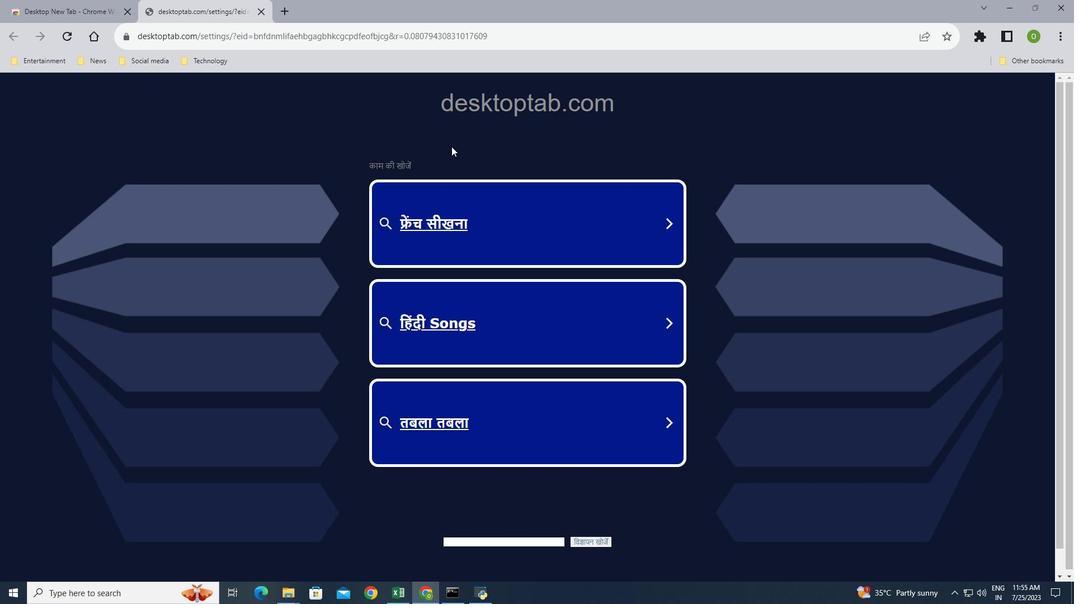 
Action: Mouse scrolled (444, 147) with delta (0, 0)
Screenshot: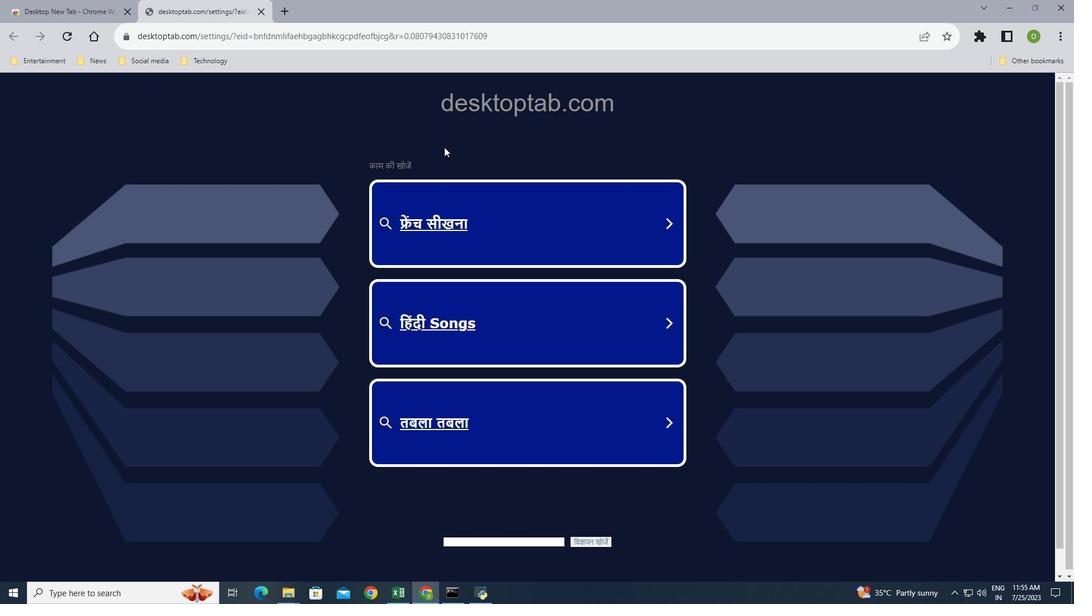 
Action: Mouse moved to (285, 11)
Screenshot: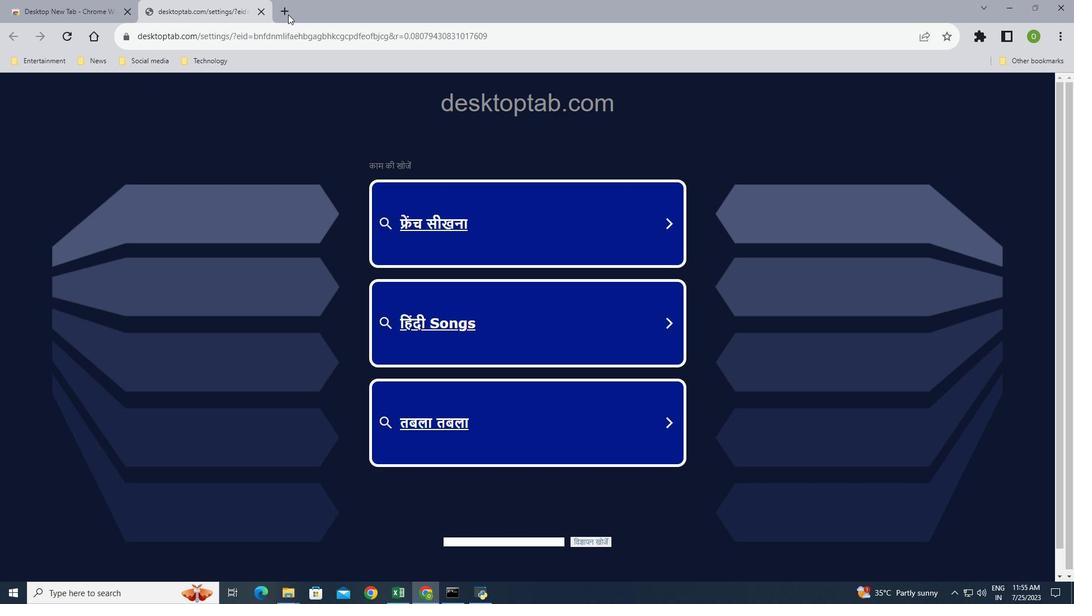 
Action: Mouse pressed left at (285, 11)
Screenshot: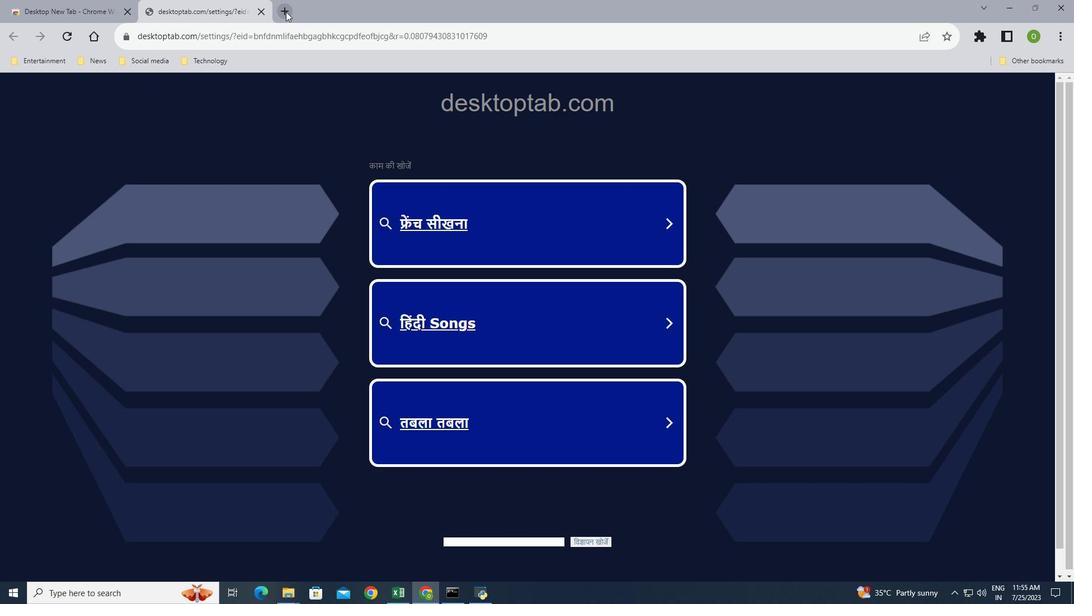 
Action: Mouse moved to (281, 39)
Screenshot: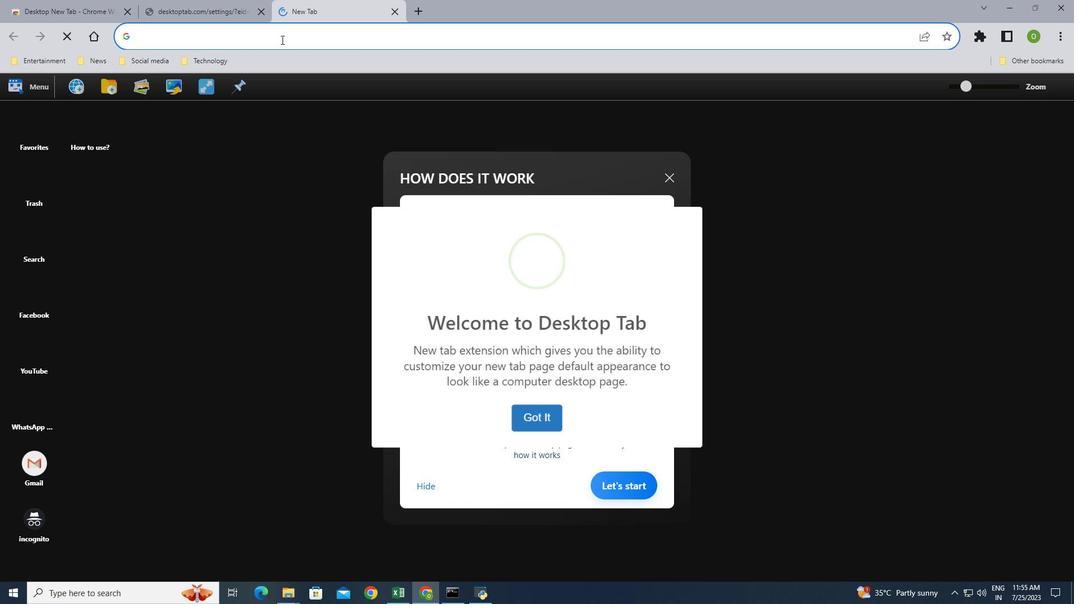 
Action: Mouse pressed left at (281, 39)
Screenshot: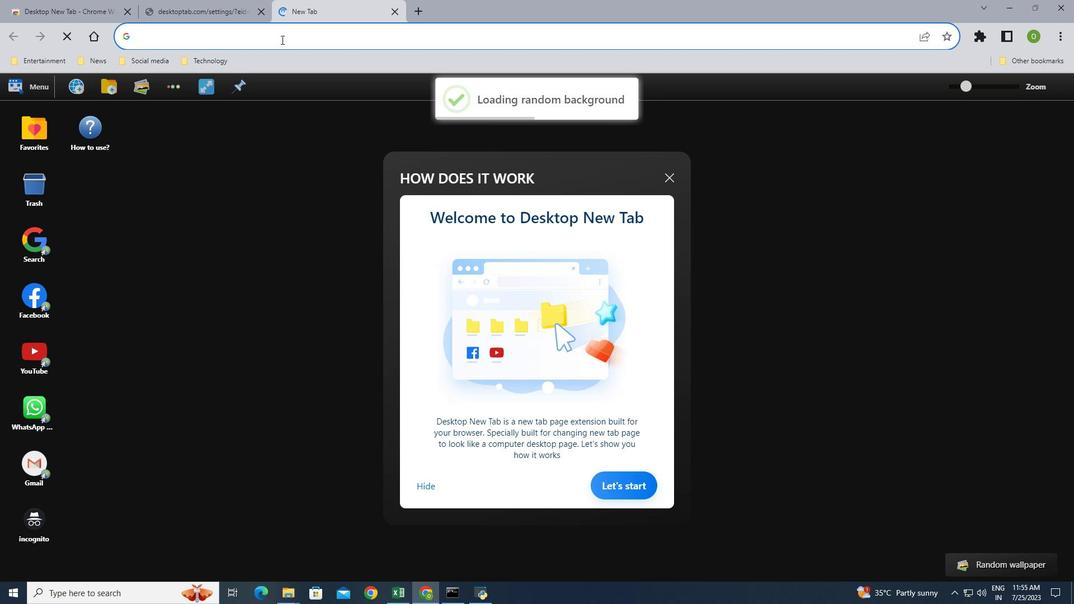 
Action: Mouse moved to (295, 39)
Screenshot: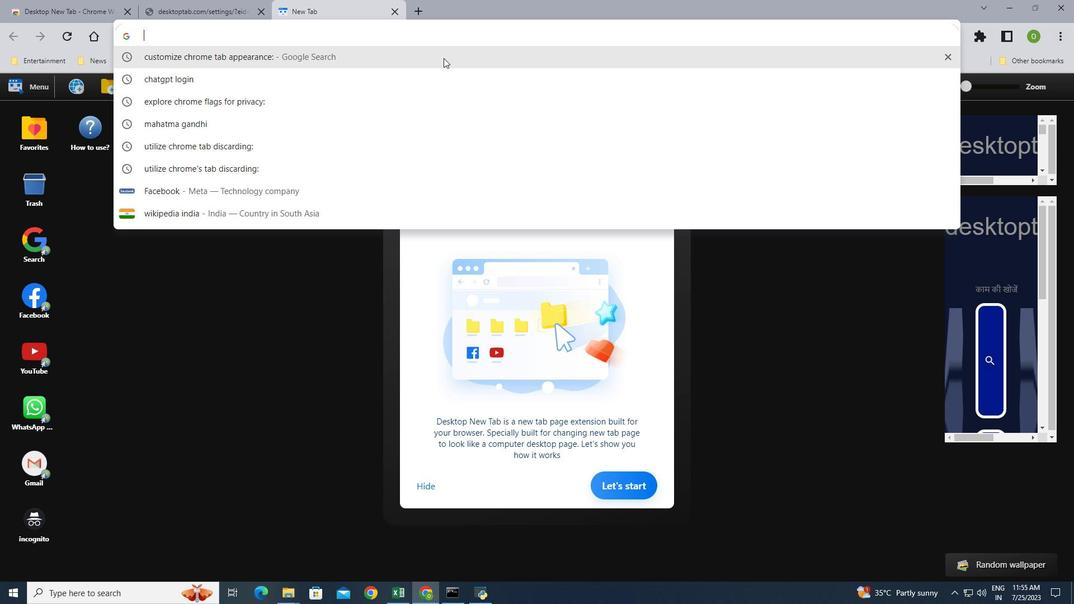 
Action: Key pressed chrome<Key.shift_r><Key.shift_r><Key.shift_r><Key.shift_r><Key.shift_r><Key.shift_r><Key.shift_r><Key.shift_r><Key.shift_r><Key.shift_r><Key.shift_r>://flags<Key.enter>
Screenshot: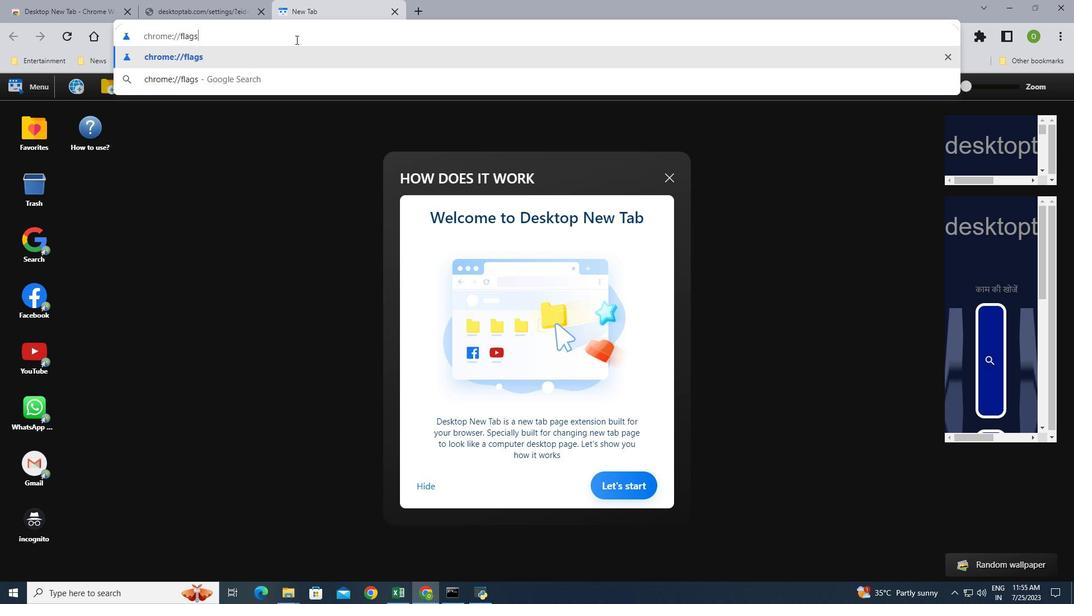 
Action: Mouse moved to (410, 89)
Screenshot: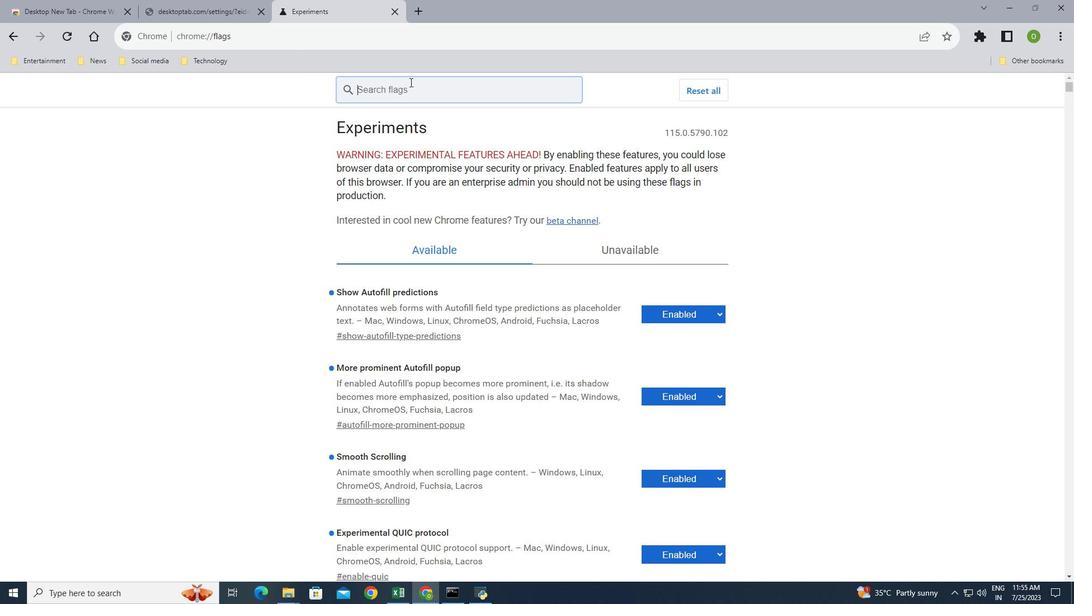 
Action: Mouse pressed left at (410, 89)
Screenshot: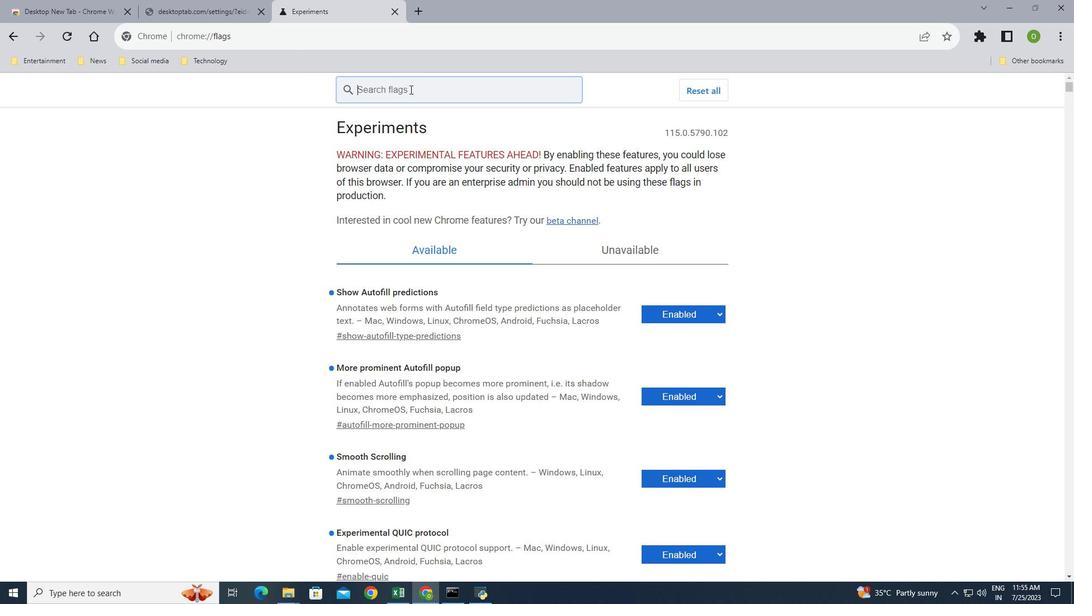 
Action: Mouse moved to (410, 88)
Screenshot: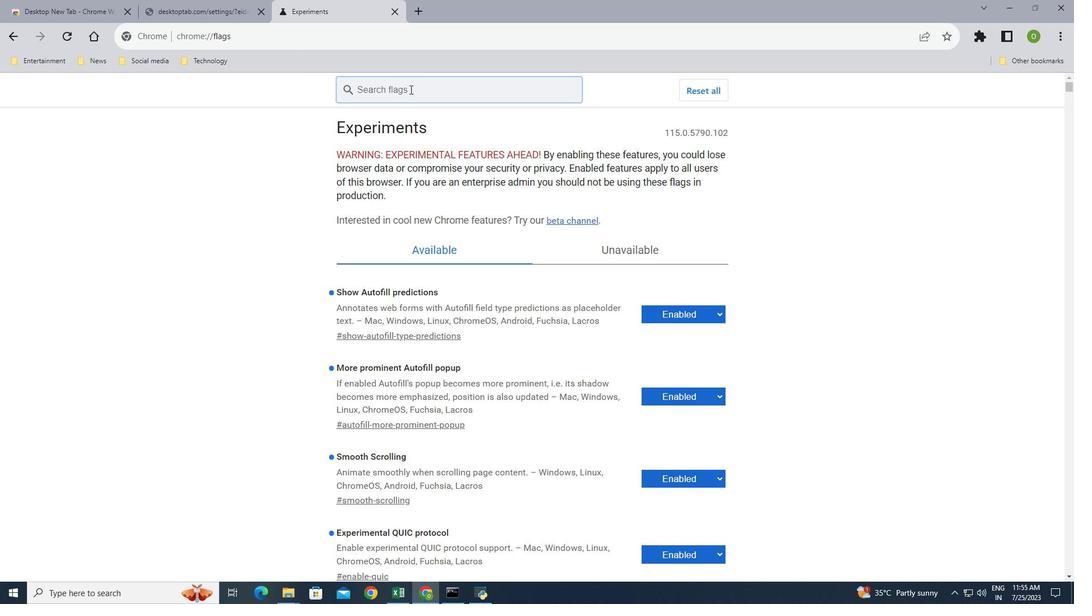 
Action: Key pressed tab<Key.space>app<Key.backspace><Key.backspace><Key.backspace><Key.backspace><Key.backspace><Key.backspace><Key.backspace><Key.backspace><Key.shift>Tab<Key.backspace><Key.backspace><Key.backspace><Key.backspace><Key.backspace><Key.backspace><Key.backspace><Key.backspace><Key.backspace><Key.backspace><Key.backspace><Key.backspace><Key.backspace><Key.backspace><Key.backspace><Key.backspace><Key.backspace>apper<Key.backspace>
Screenshot: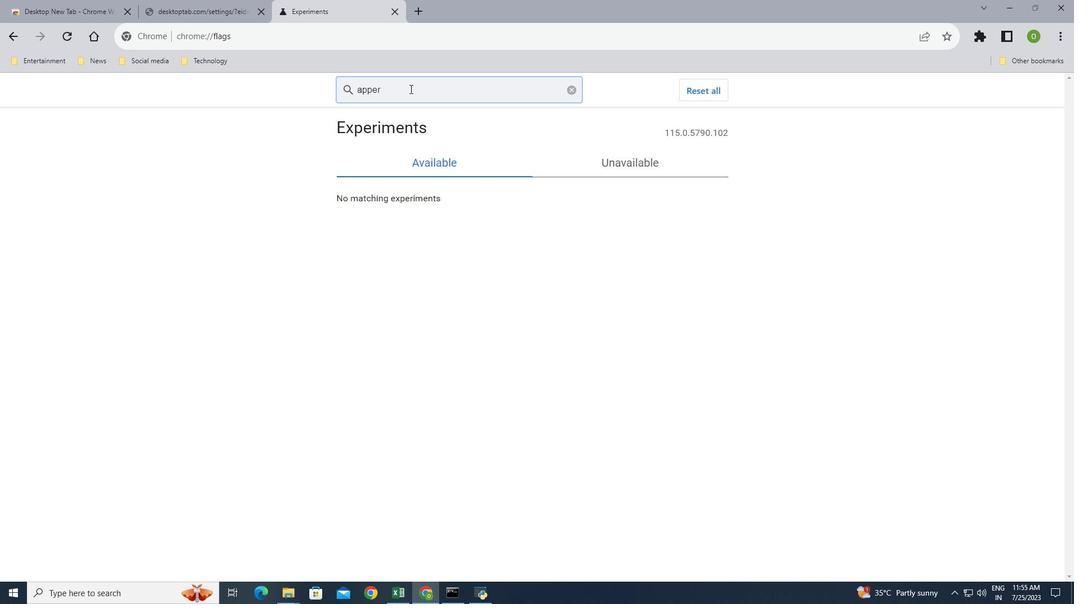 
Action: Mouse moved to (443, 300)
Screenshot: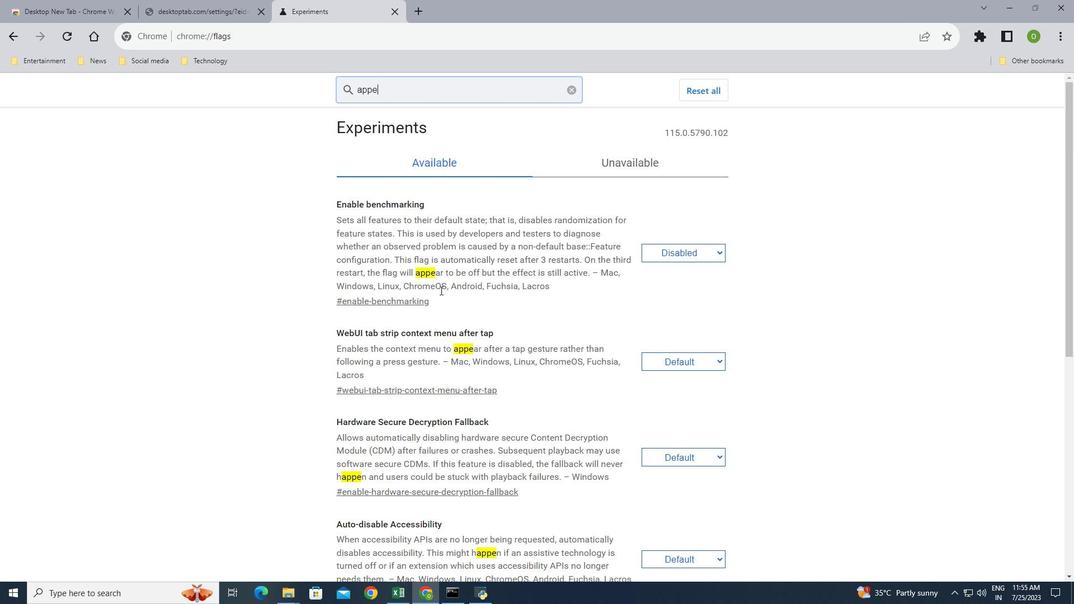 
Action: Mouse scrolled (443, 300) with delta (0, 0)
Screenshot: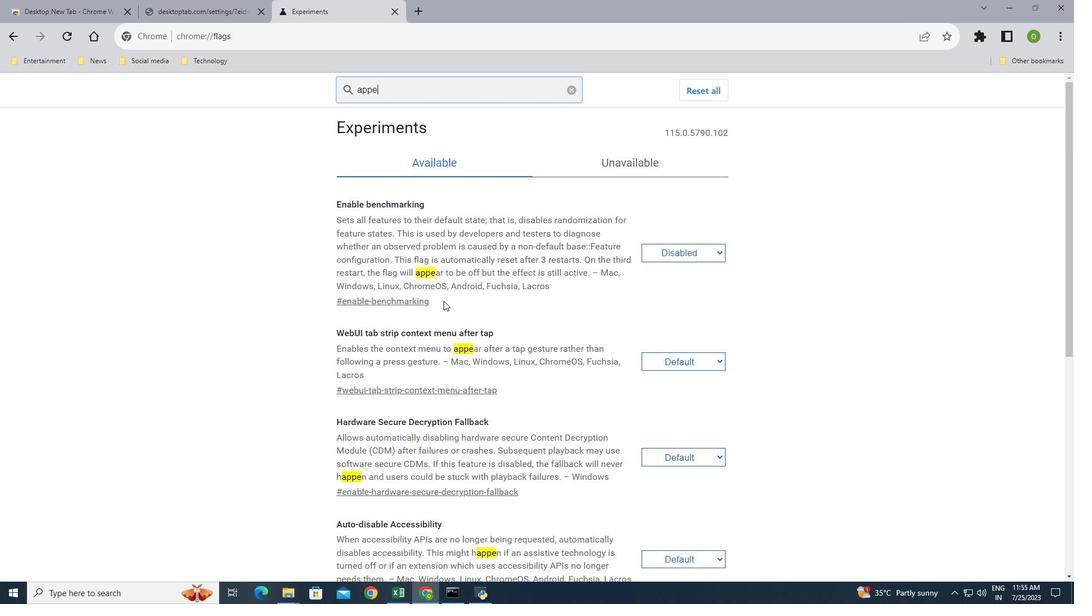 
Action: Mouse scrolled (443, 300) with delta (0, 0)
Screenshot: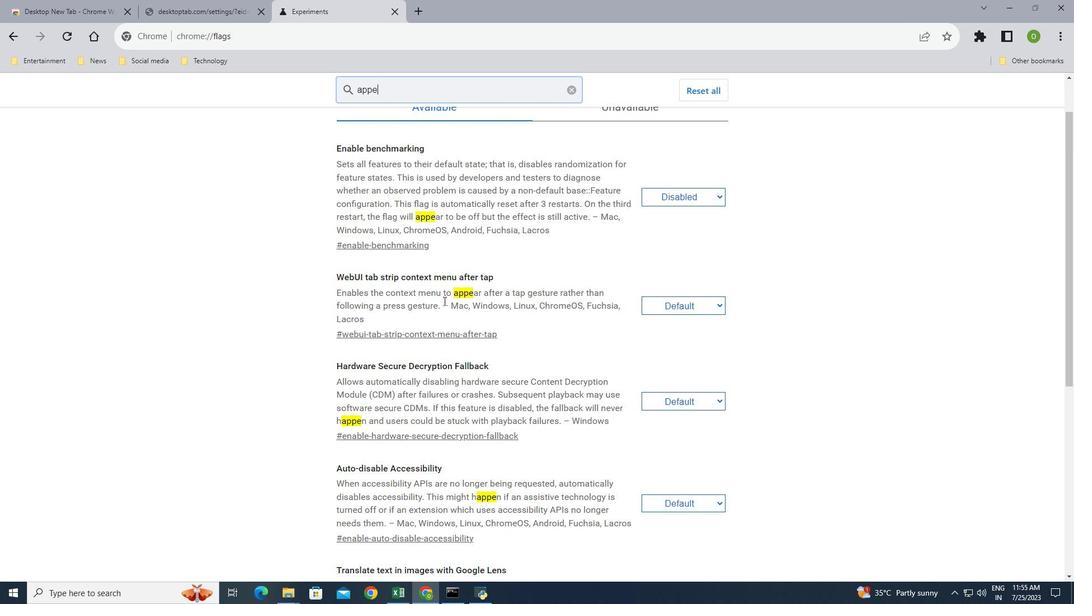 
Action: Mouse scrolled (443, 300) with delta (0, 0)
Screenshot: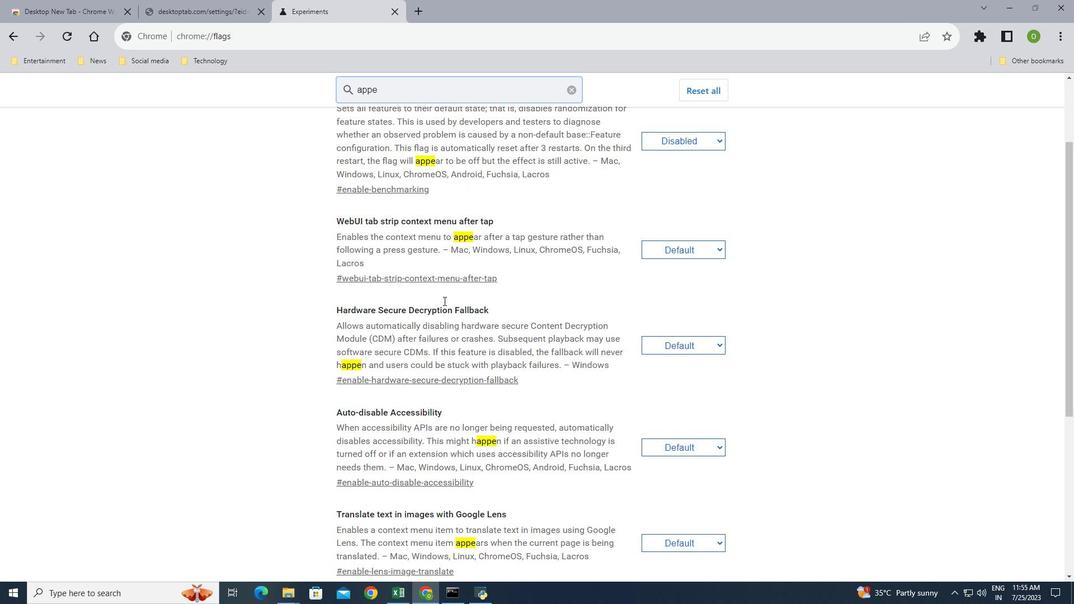 
Action: Mouse scrolled (443, 300) with delta (0, 0)
Screenshot: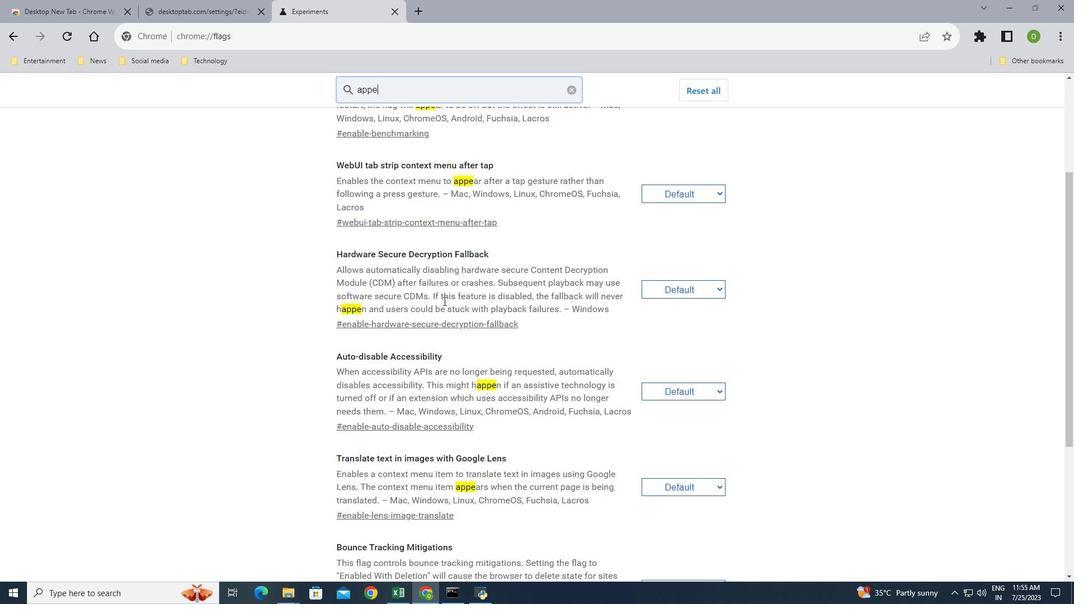 
Action: Mouse scrolled (443, 300) with delta (0, 0)
Screenshot: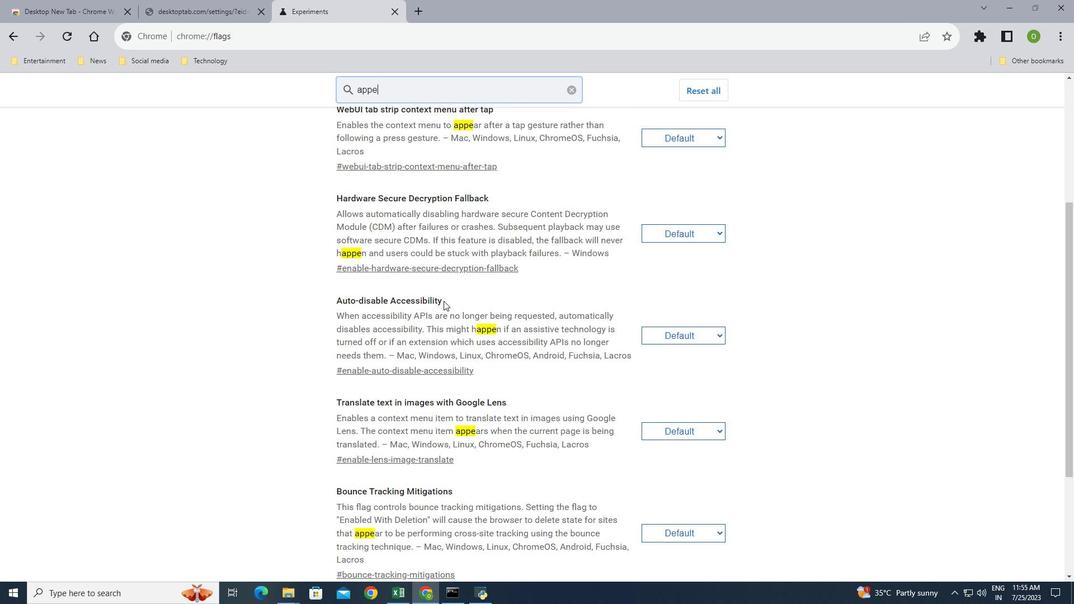 
Action: Mouse scrolled (443, 300) with delta (0, 0)
Screenshot: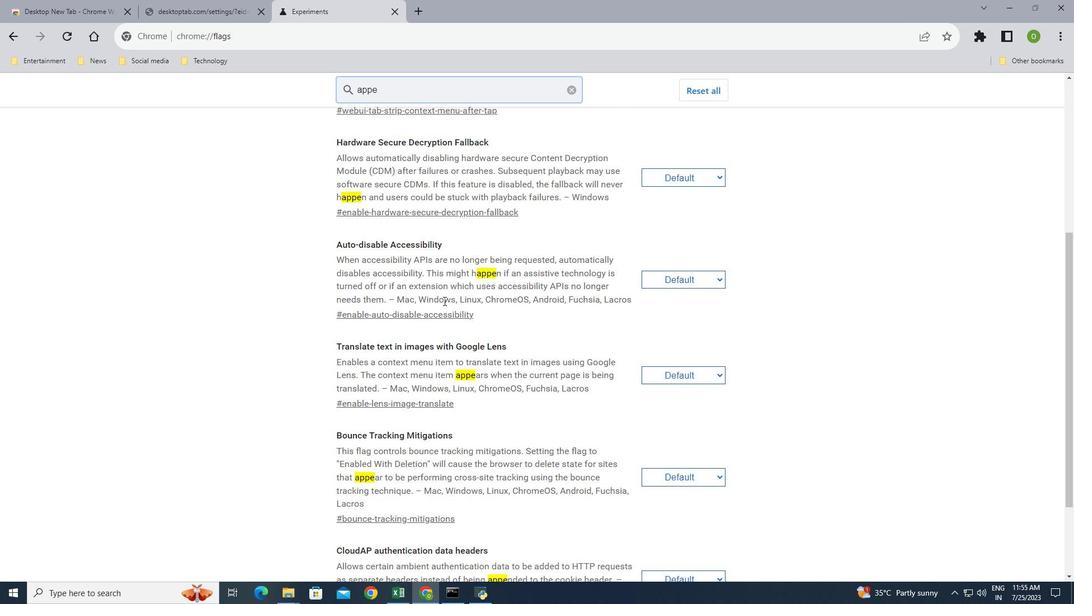 
Action: Mouse scrolled (443, 300) with delta (0, 0)
Screenshot: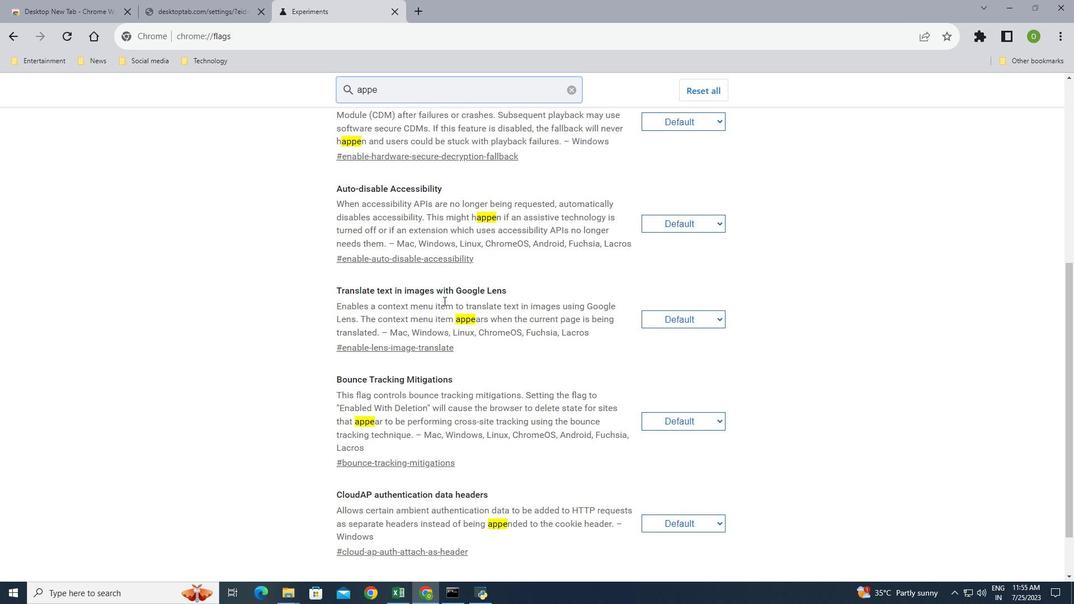 
Action: Mouse scrolled (443, 300) with delta (0, 0)
Screenshot: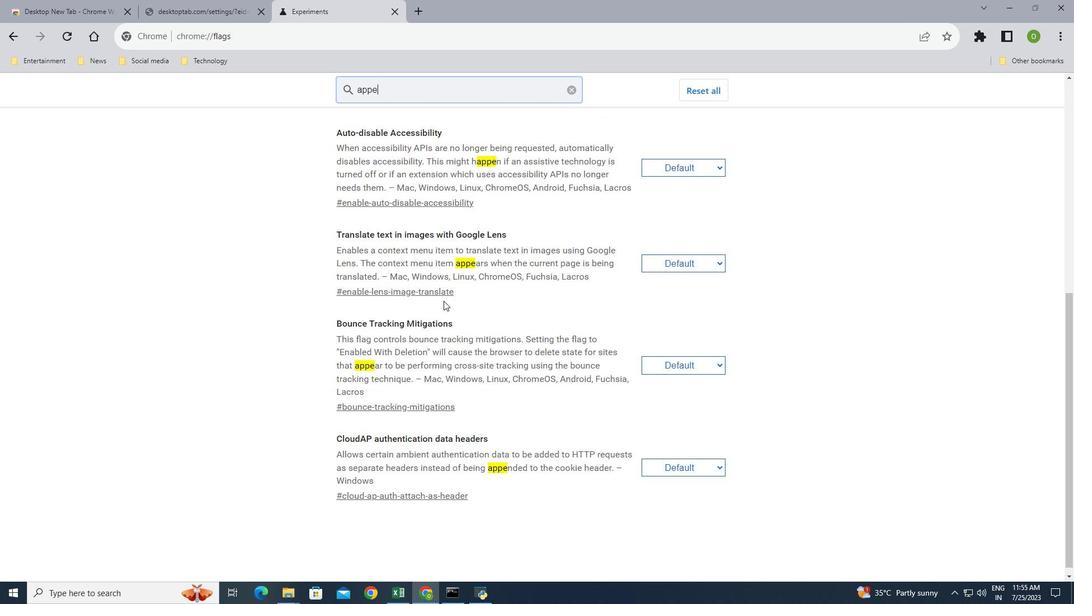 
Action: Mouse moved to (570, 455)
Screenshot: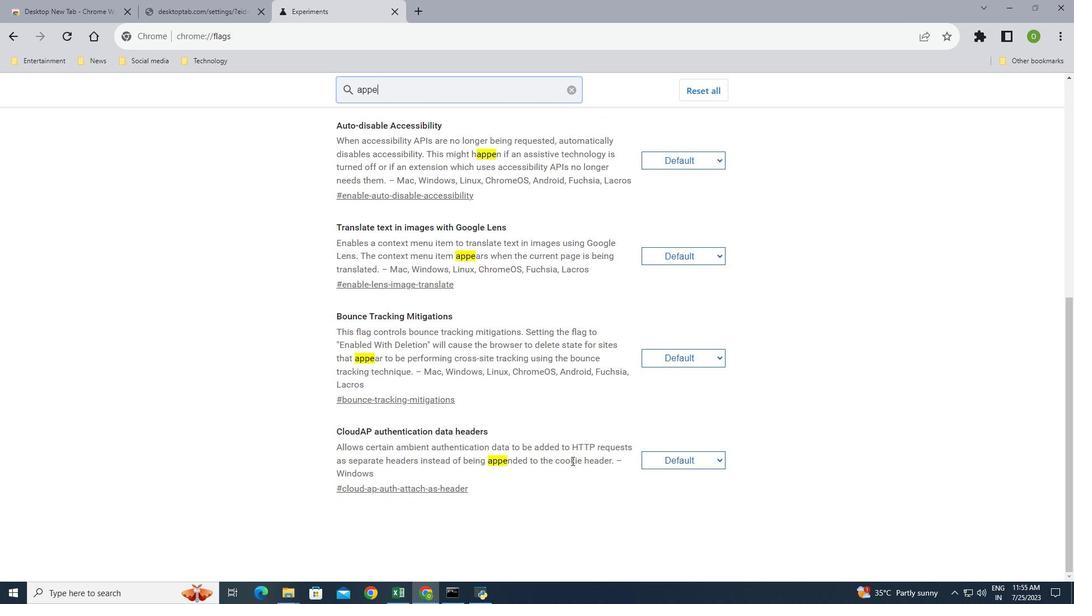 
Action: Mouse scrolled (570, 455) with delta (0, 0)
Screenshot: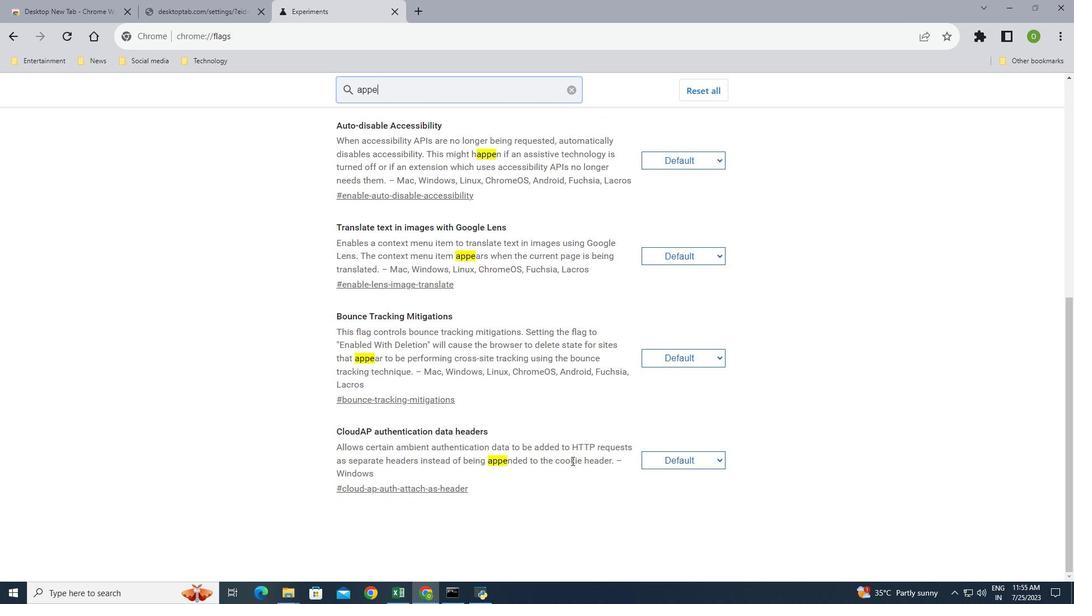 
Action: Mouse scrolled (570, 455) with delta (0, 0)
Screenshot: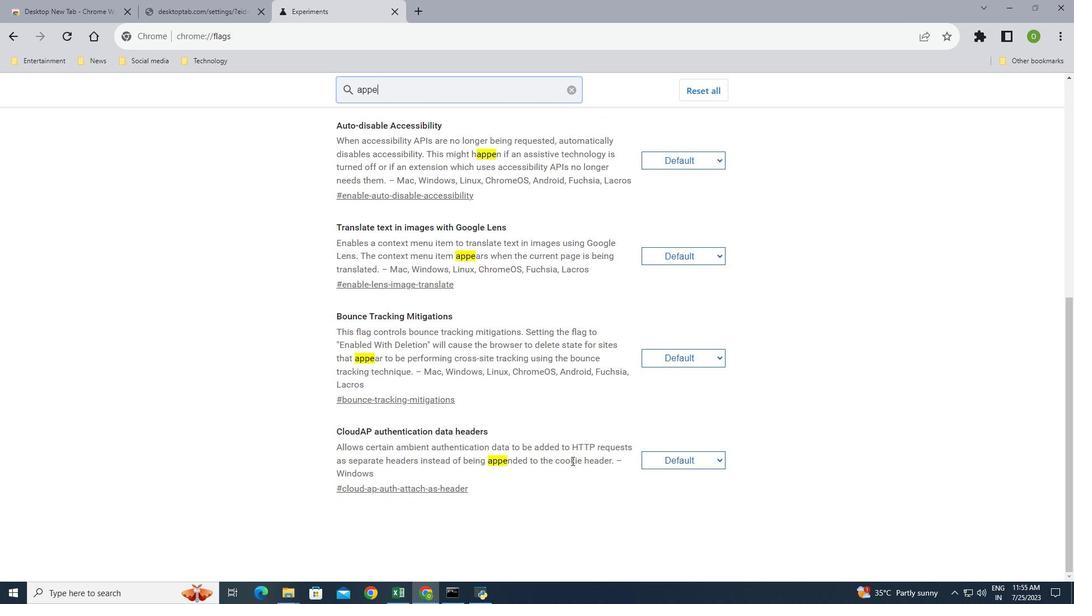 
Action: Mouse scrolled (570, 455) with delta (0, 0)
Screenshot: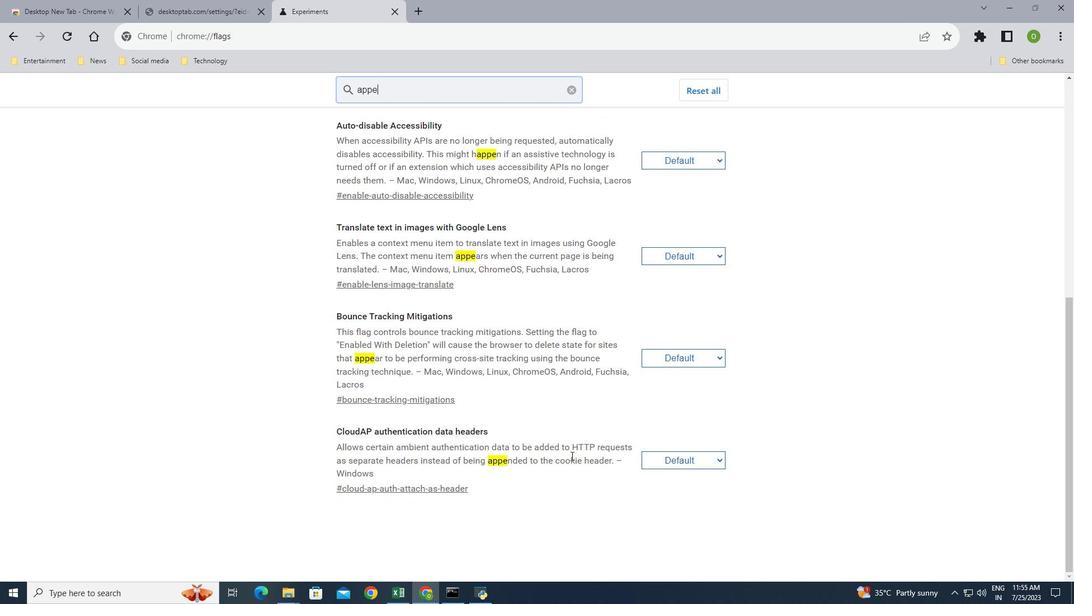 
Action: Mouse scrolled (570, 455) with delta (0, 0)
Screenshot: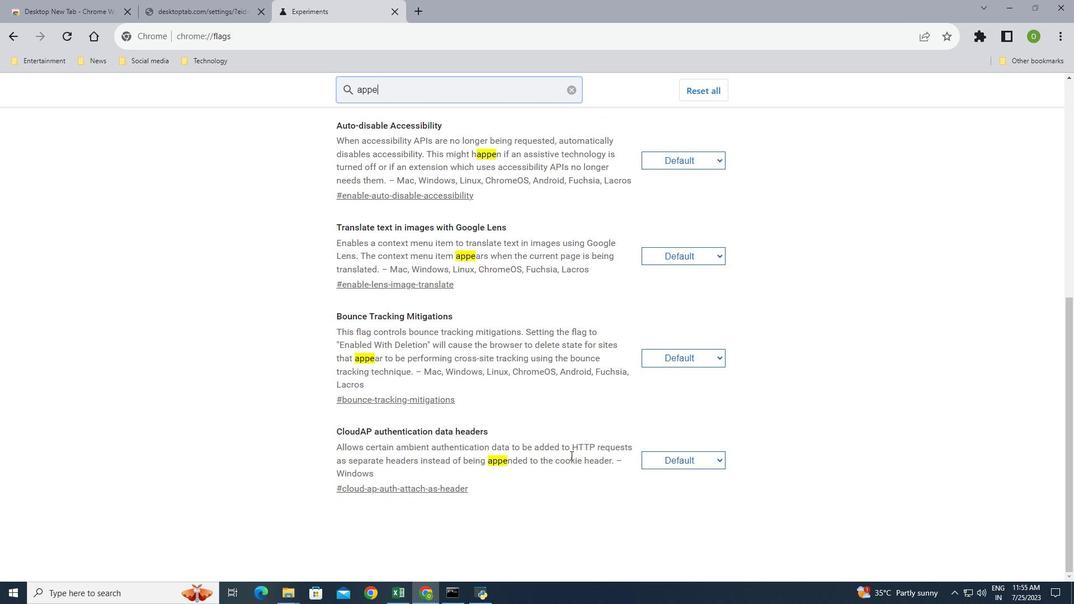 
Action: Mouse moved to (570, 450)
Screenshot: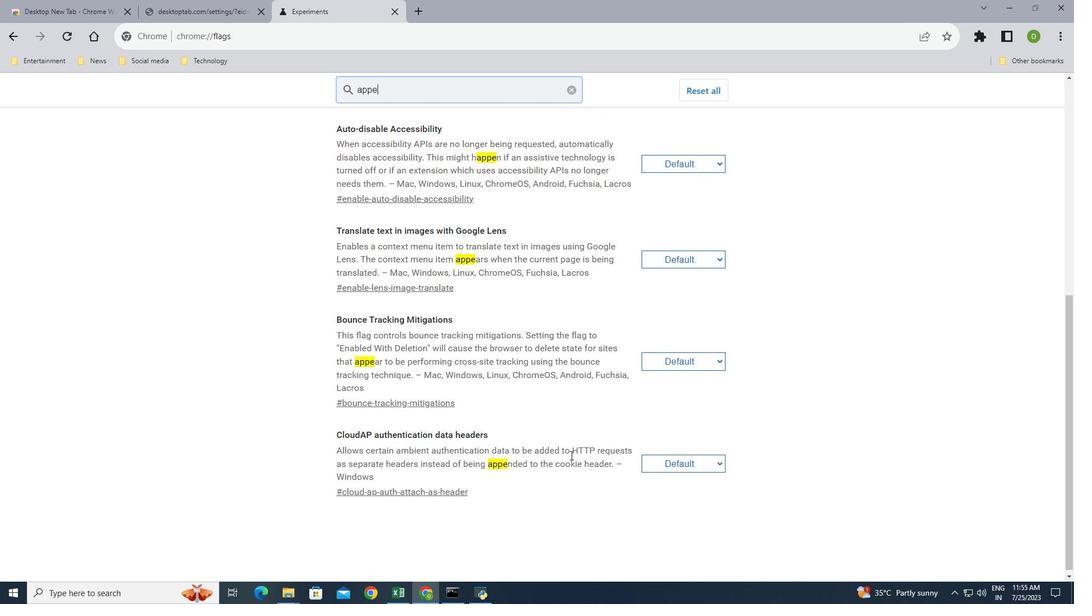 
Action: Mouse scrolled (570, 451) with delta (0, 0)
Screenshot: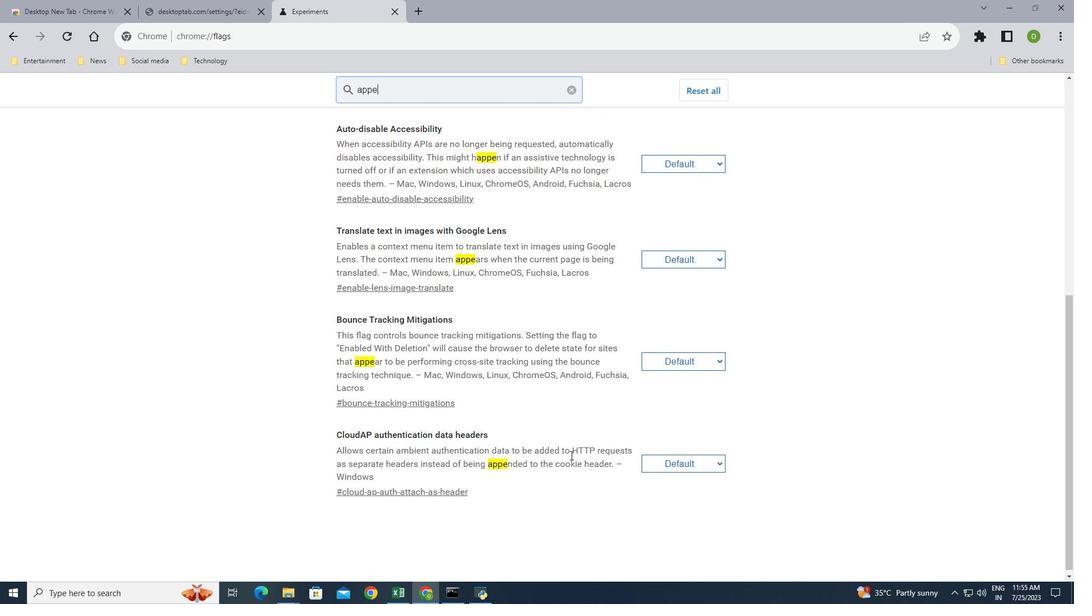 
Action: Mouse moved to (566, 447)
Screenshot: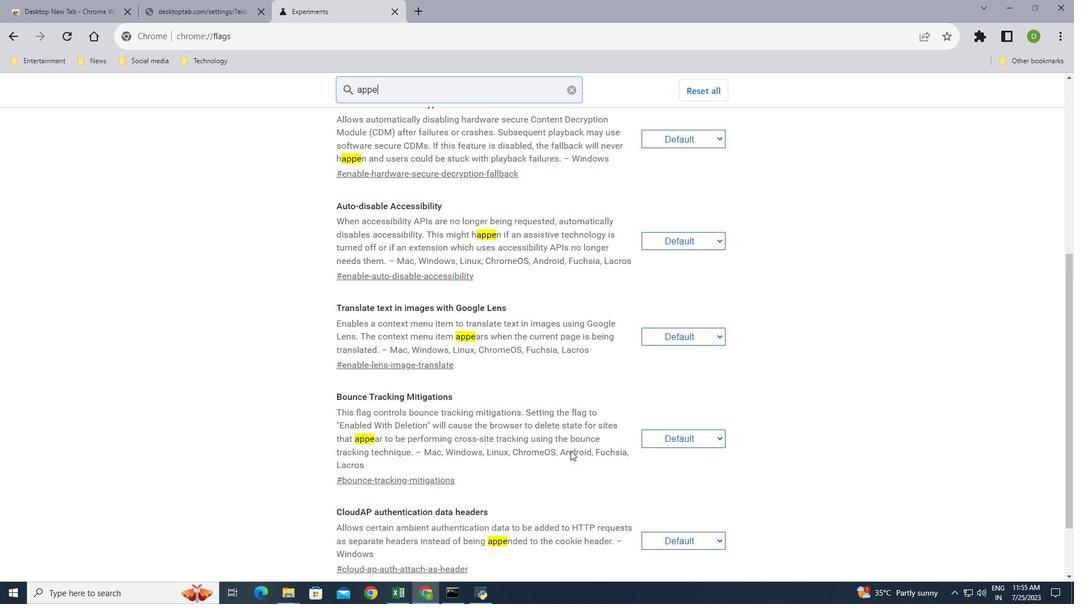 
Action: Mouse scrolled (566, 448) with delta (0, 0)
Screenshot: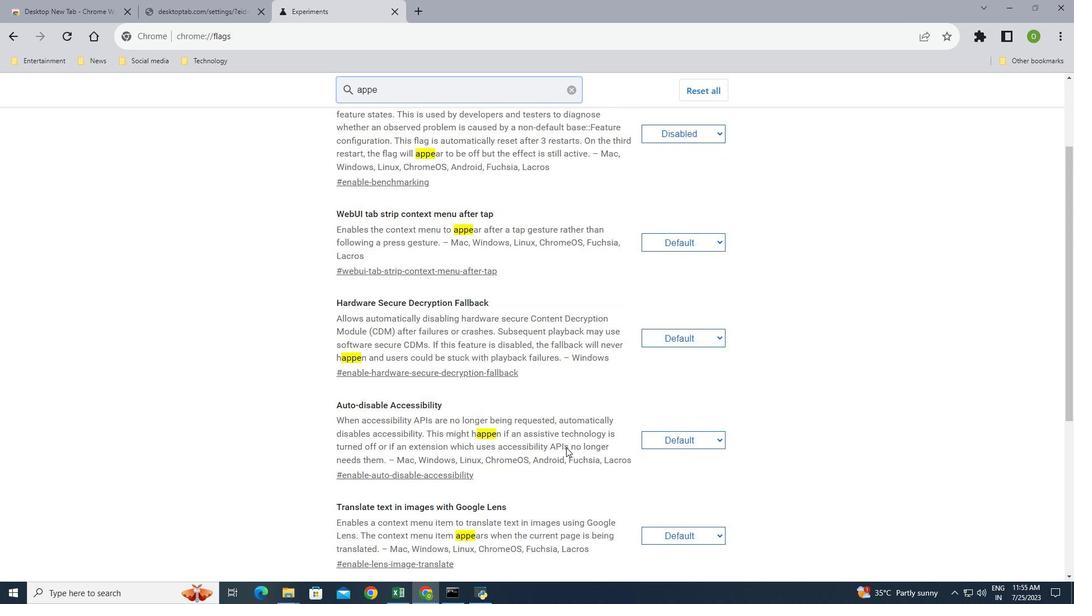 
Action: Mouse scrolled (566, 448) with delta (0, 0)
Screenshot: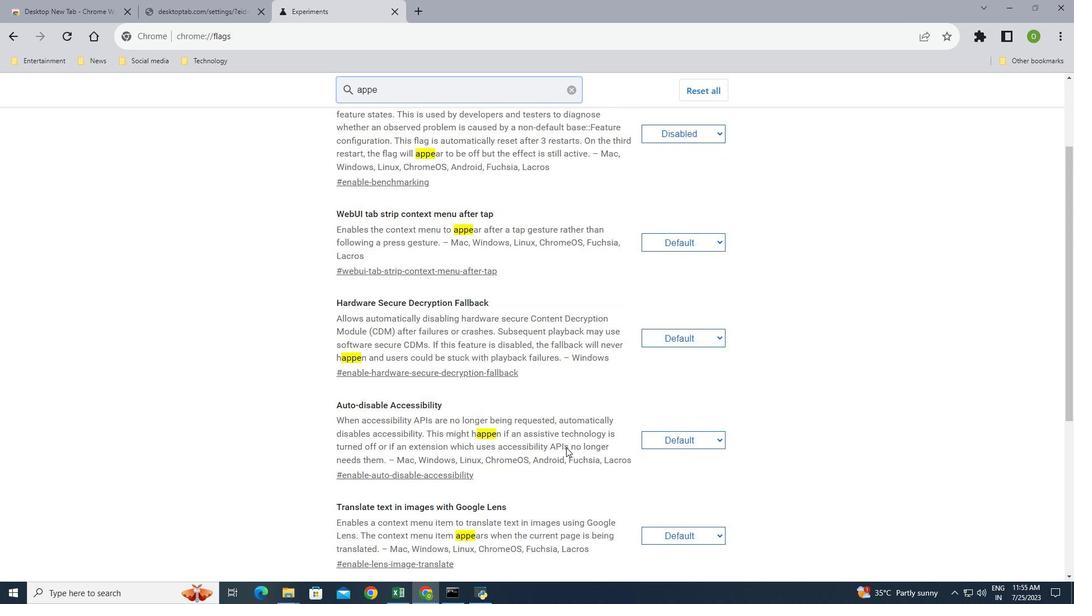 
Action: Mouse scrolled (566, 448) with delta (0, 0)
Screenshot: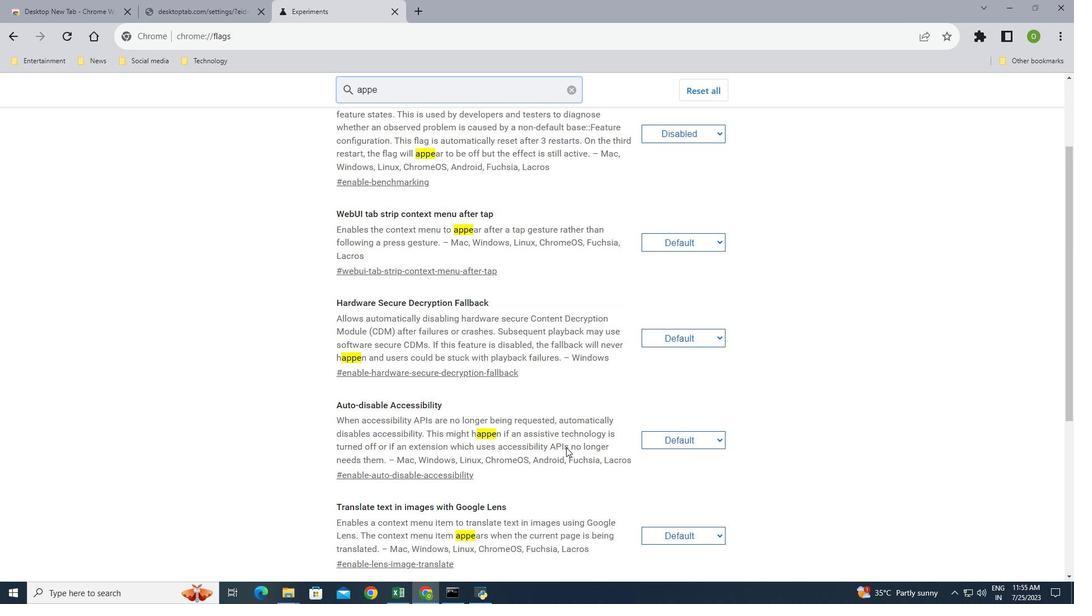 
Action: Mouse scrolled (566, 448) with delta (0, 0)
Screenshot: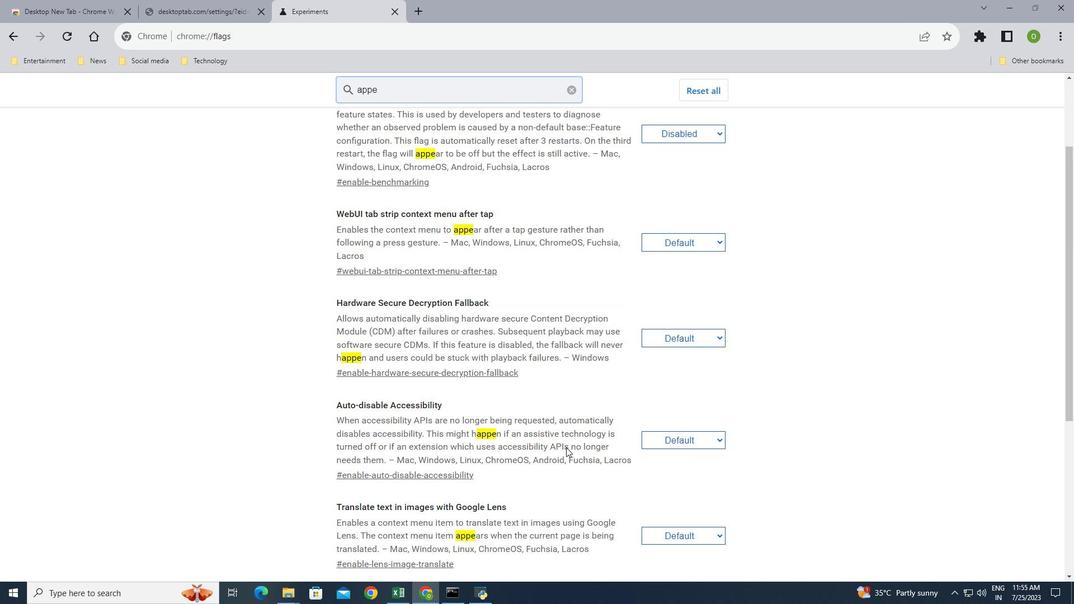 
Action: Mouse scrolled (566, 448) with delta (0, 0)
Screenshot: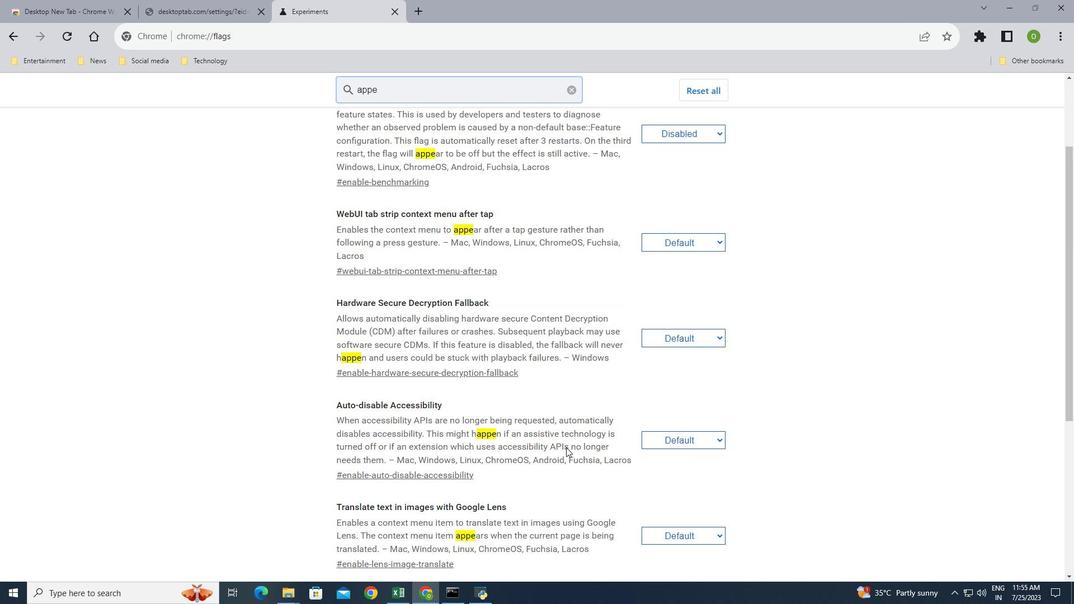 
Action: Mouse scrolled (566, 448) with delta (0, 0)
Screenshot: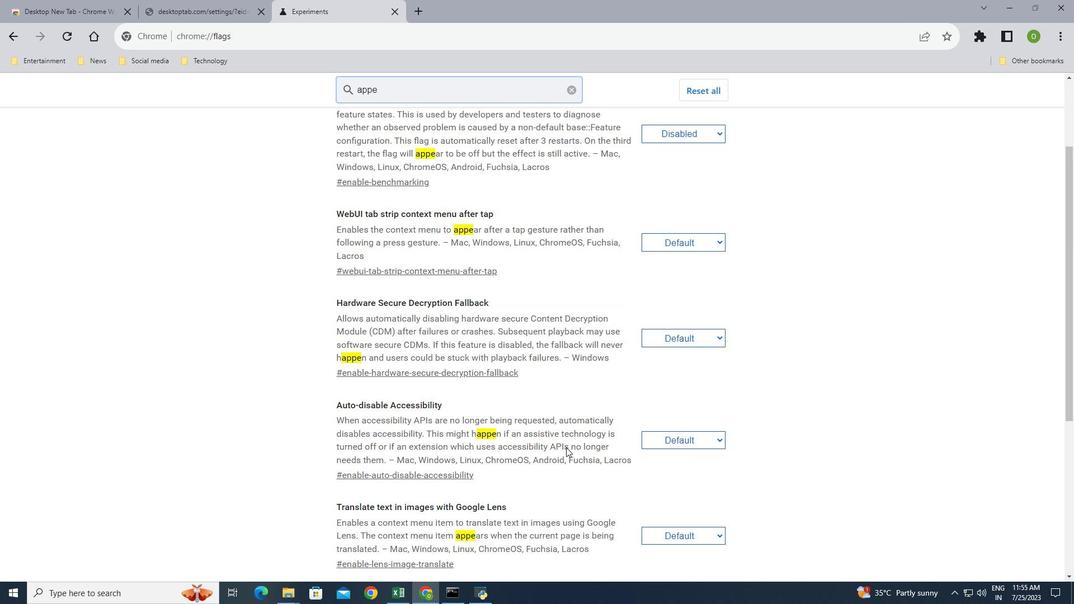 
Action: Mouse moved to (412, 91)
Screenshot: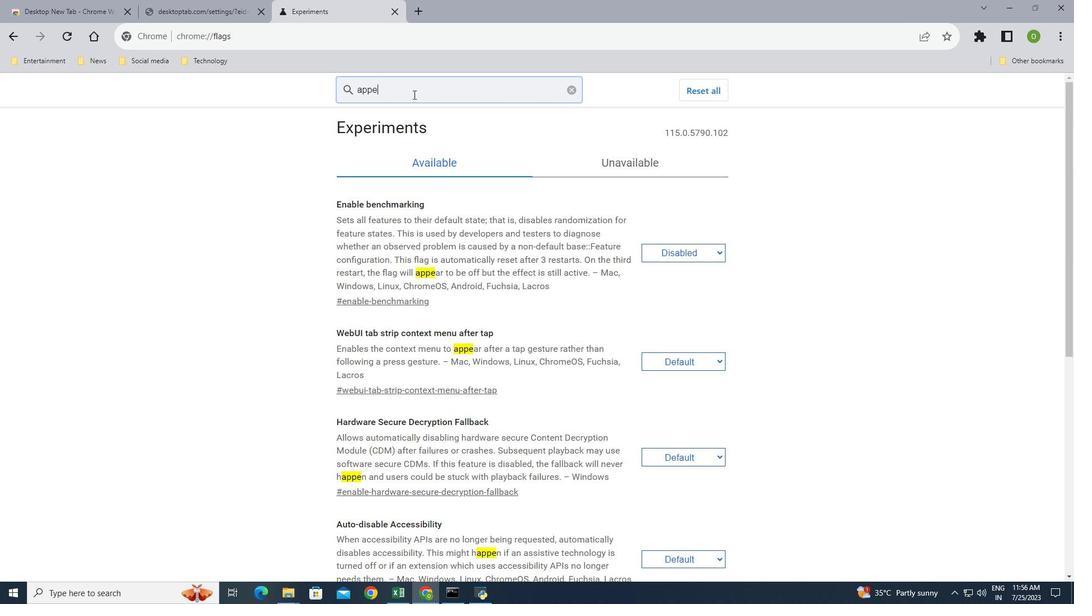 
Action: Mouse pressed left at (412, 91)
Screenshot: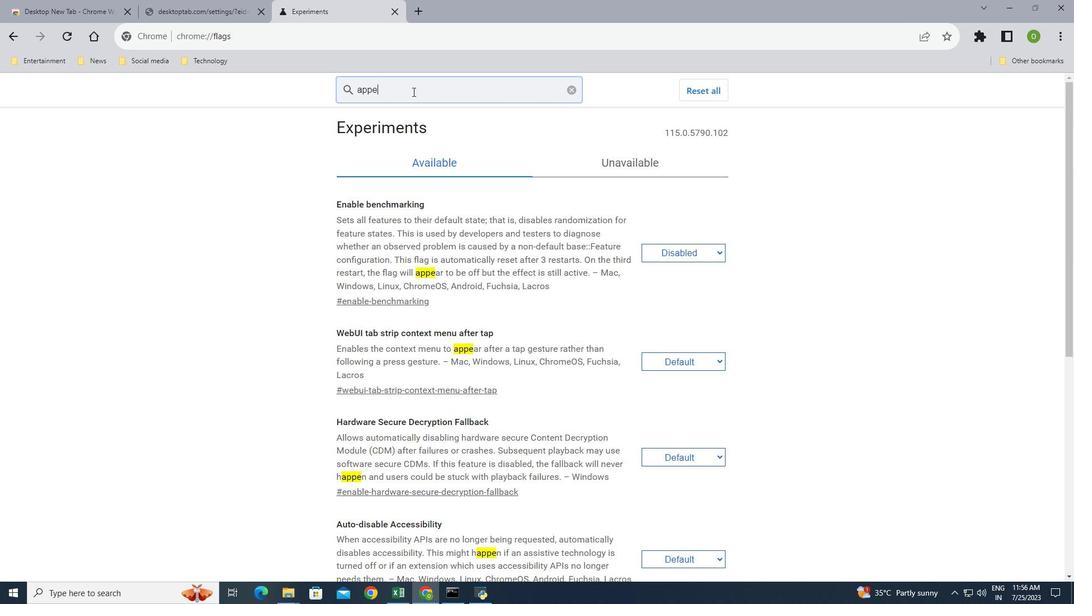
Action: Key pressed <Key.backspace><Key.backspace><Key.backspace><Key.backspace><Key.backspace><Key.backspace><Key.backspace><Key.backspace><Key.backspace><Key.backspace><Key.backspace><Key.backspace><Key.backspace><Key.backspace><Key.backspace><Key.backspace><Key.backspace><Key.backspace><Key.backspace><Key.backspace><Key.backspace><Key.backspace><Key.backspace><Key.backspace><Key.backspace><Key.backspace>a<Key.backspace><Key.backspace>shapes<Key.backspace>
Screenshot: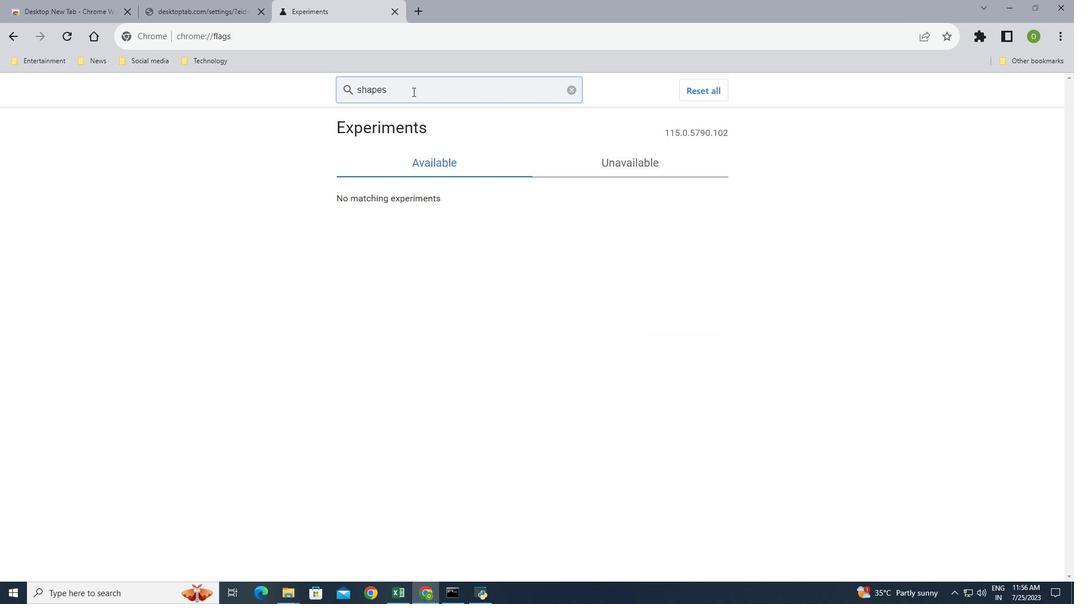 
Action: Mouse moved to (685, 229)
Screenshot: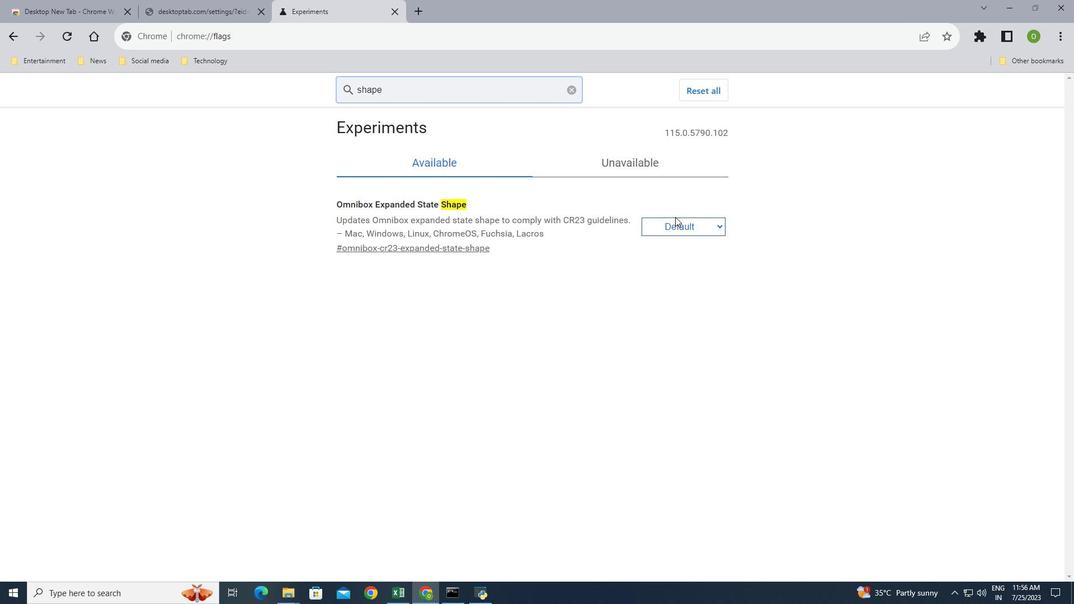 
Action: Mouse pressed left at (685, 229)
Screenshot: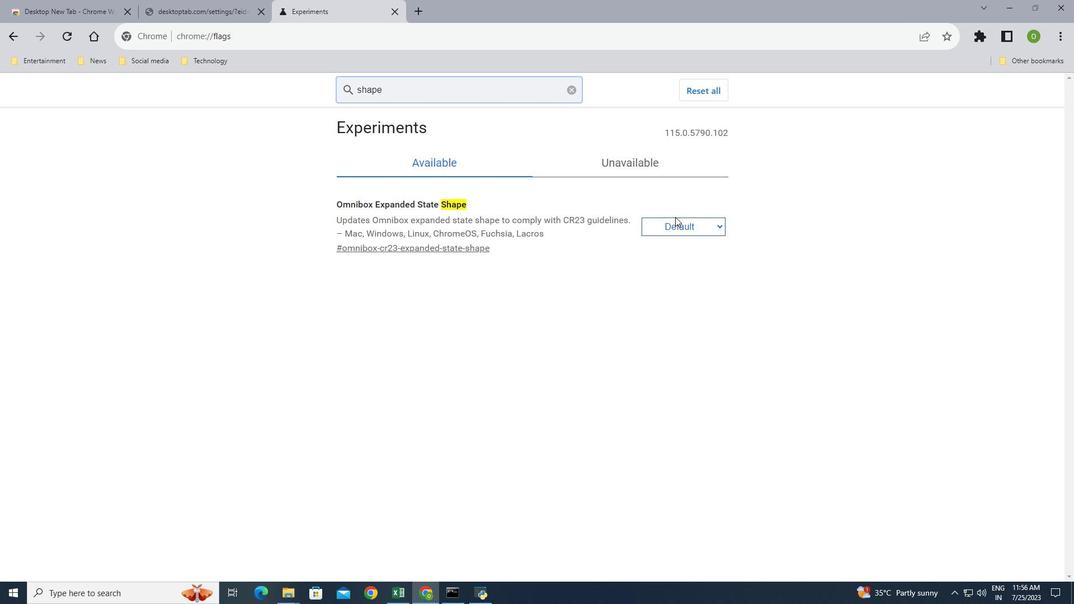 
Action: Mouse moved to (669, 251)
Screenshot: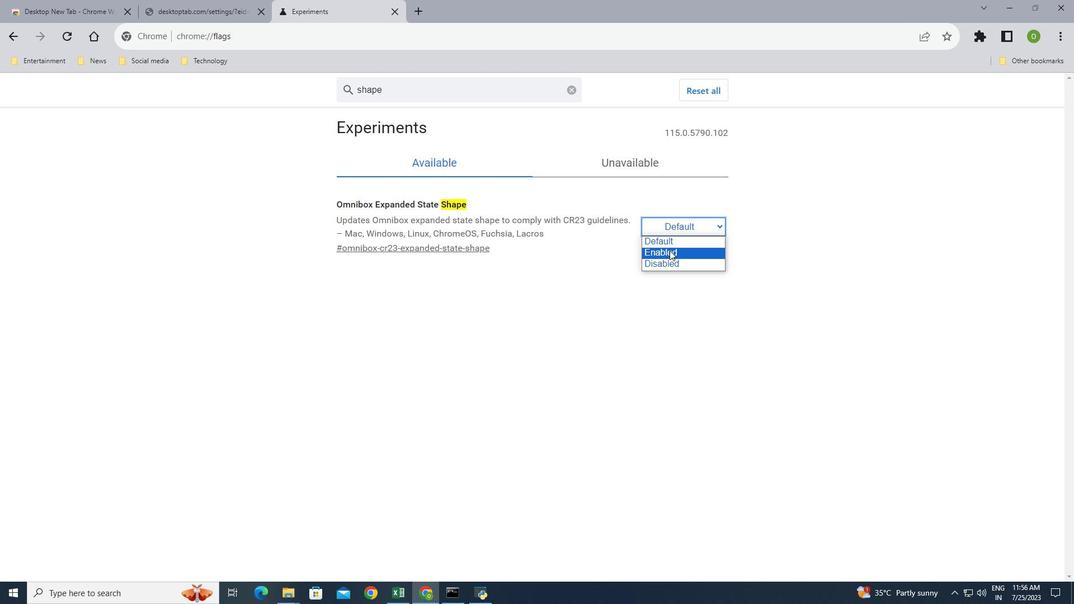 
Action: Mouse pressed left at (669, 251)
Screenshot: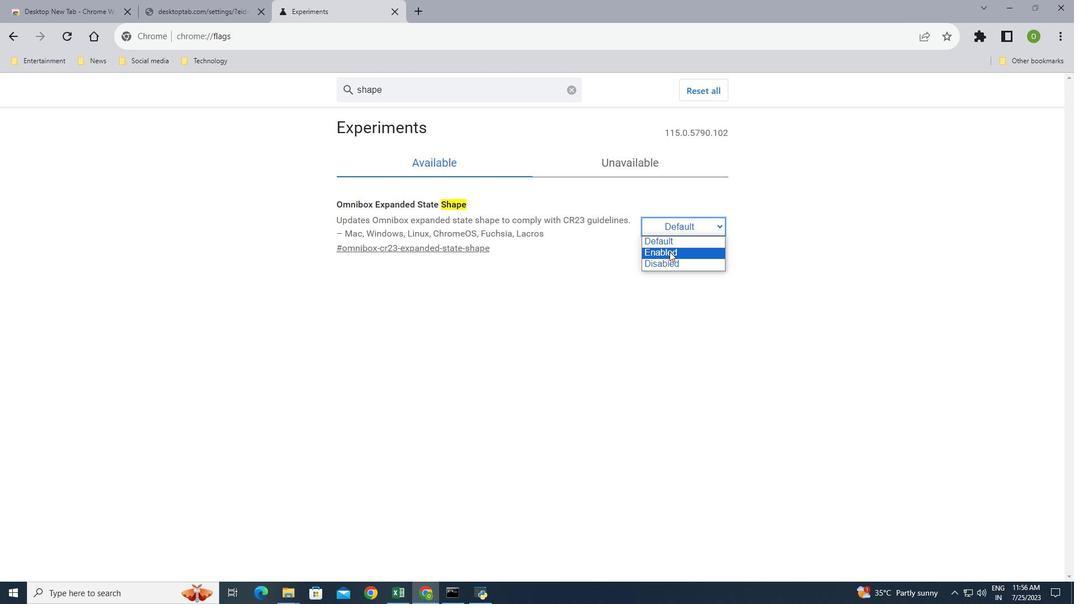 
Action: Mouse moved to (1008, 548)
Screenshot: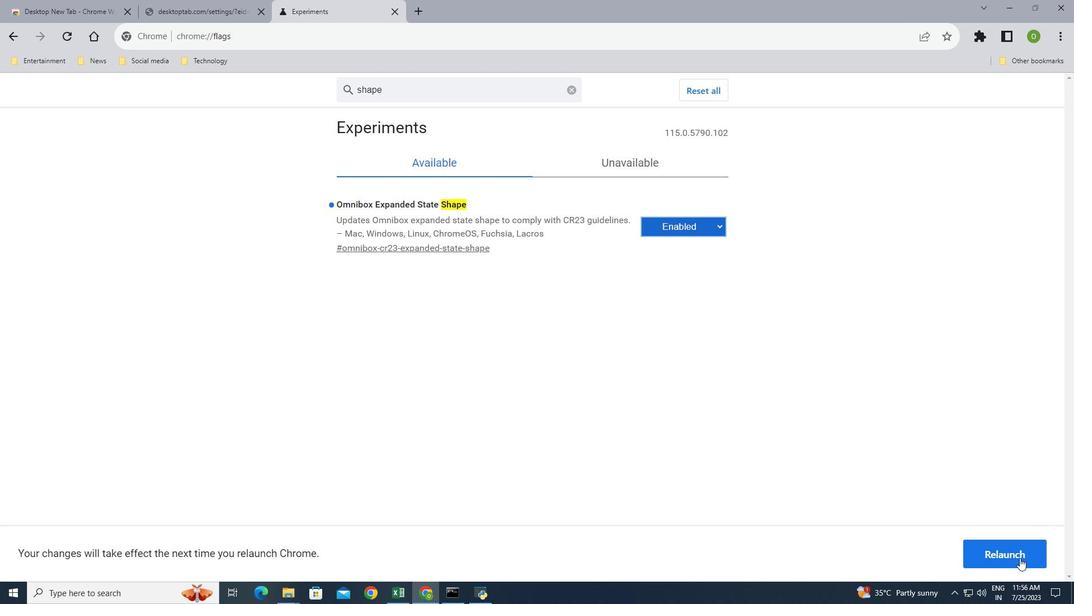 
Action: Mouse pressed left at (1008, 548)
Screenshot: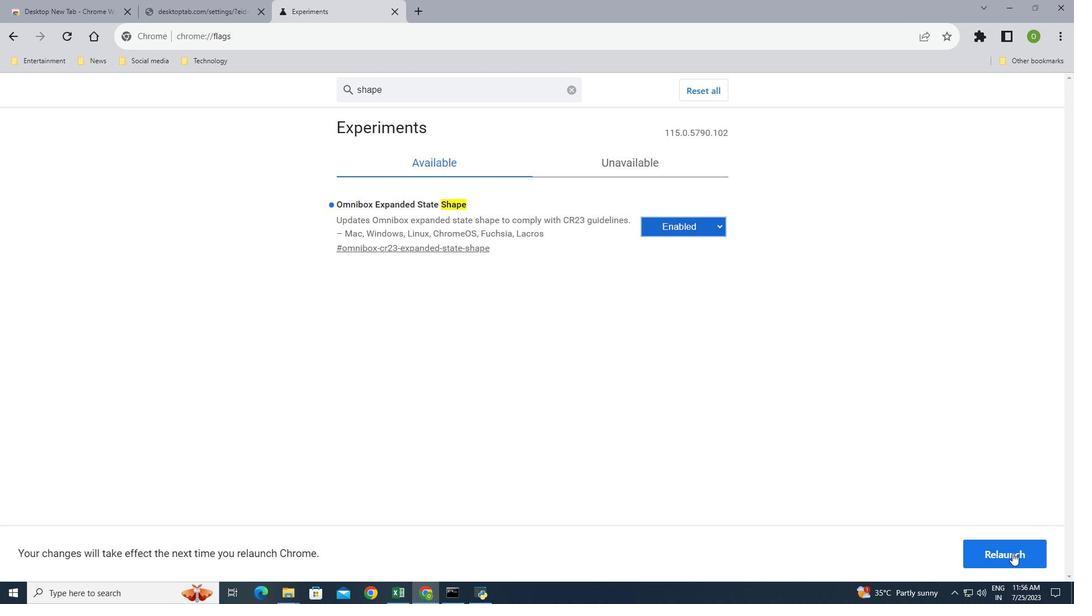 
Action: Mouse moved to (734, 263)
Screenshot: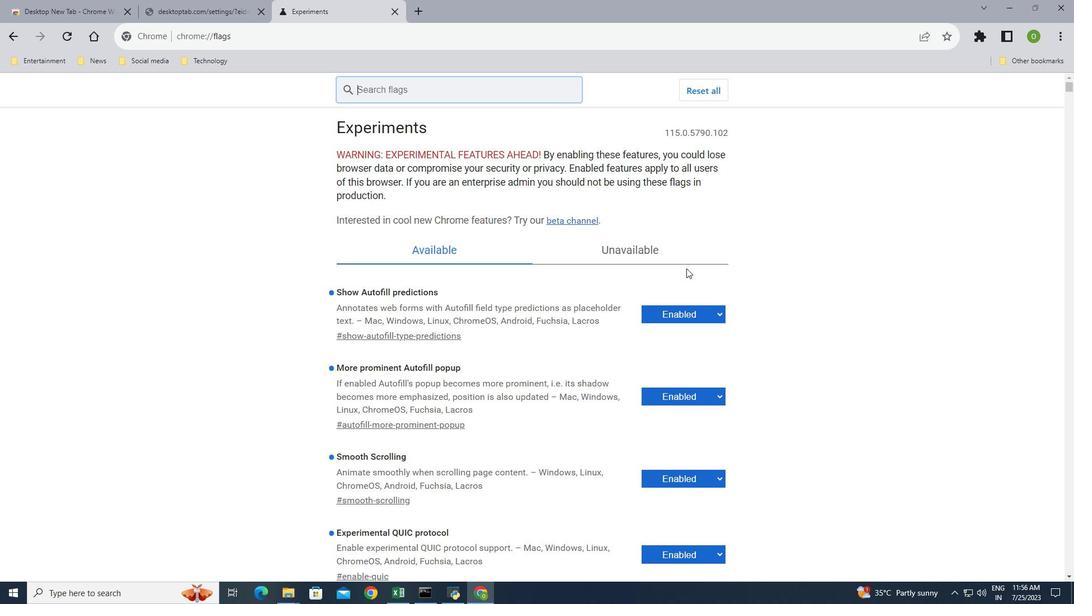 
Action: Mouse scrolled (734, 264) with delta (0, 0)
Screenshot: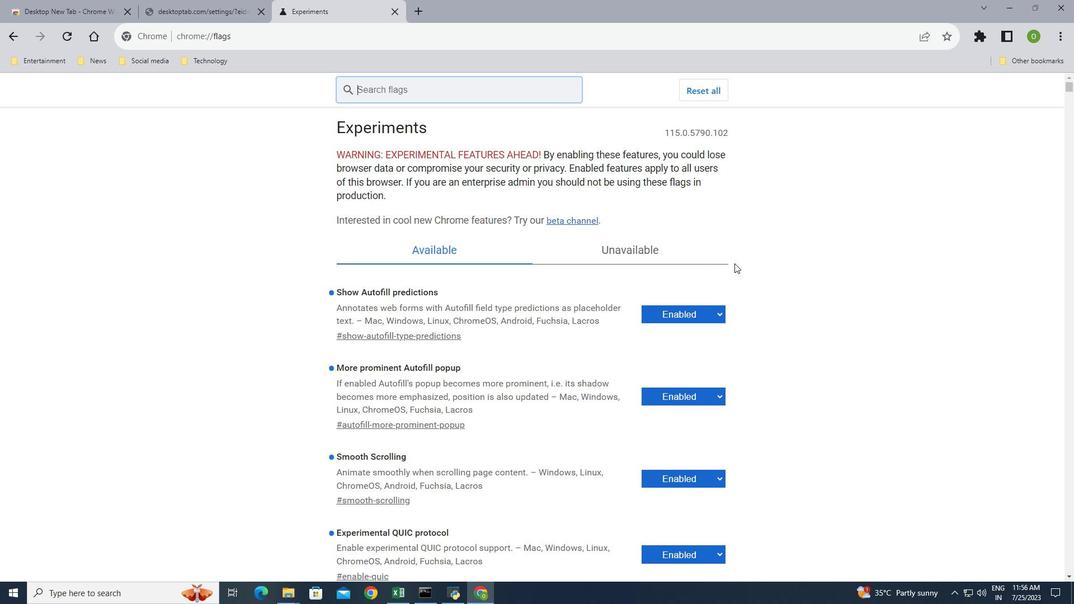 
Action: Mouse scrolled (734, 264) with delta (0, 0)
Screenshot: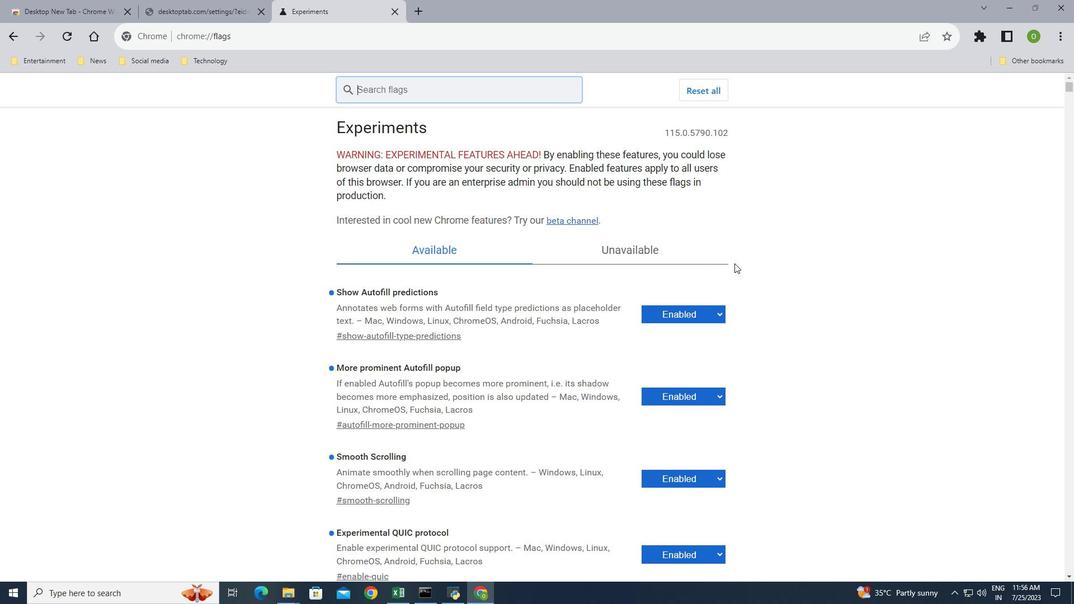 
Action: Mouse scrolled (734, 264) with delta (0, 0)
Screenshot: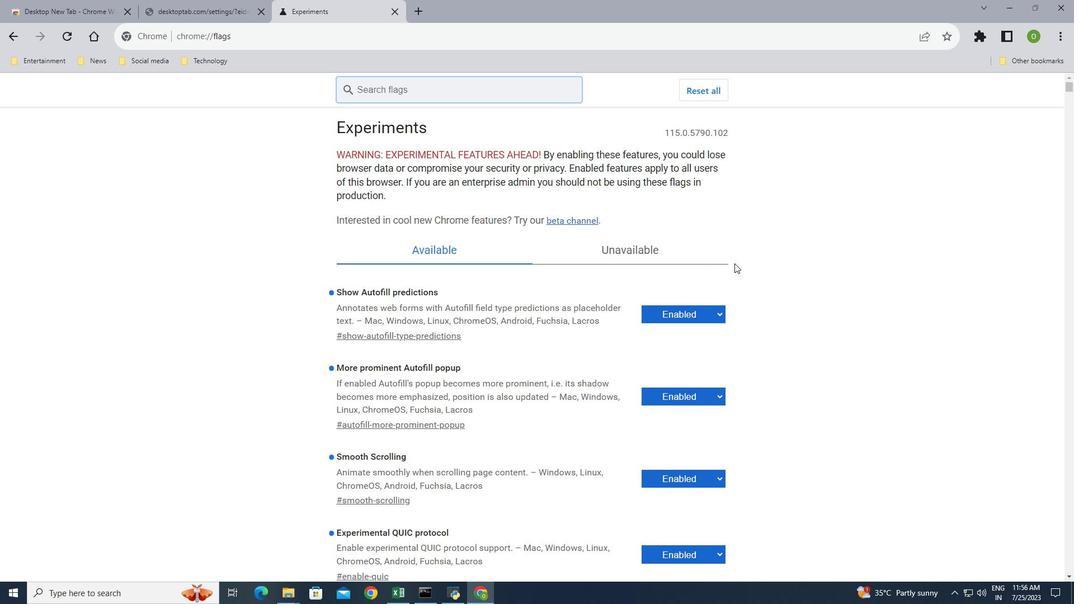 
Action: Mouse scrolled (734, 264) with delta (0, 0)
Screenshot: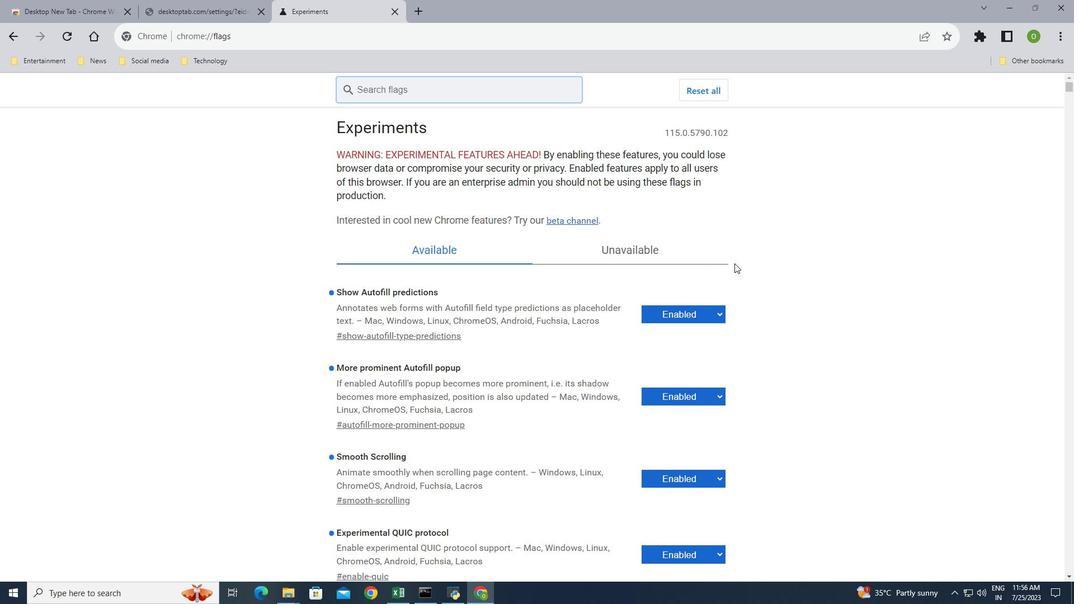 
Action: Mouse moved to (734, 264)
Screenshot: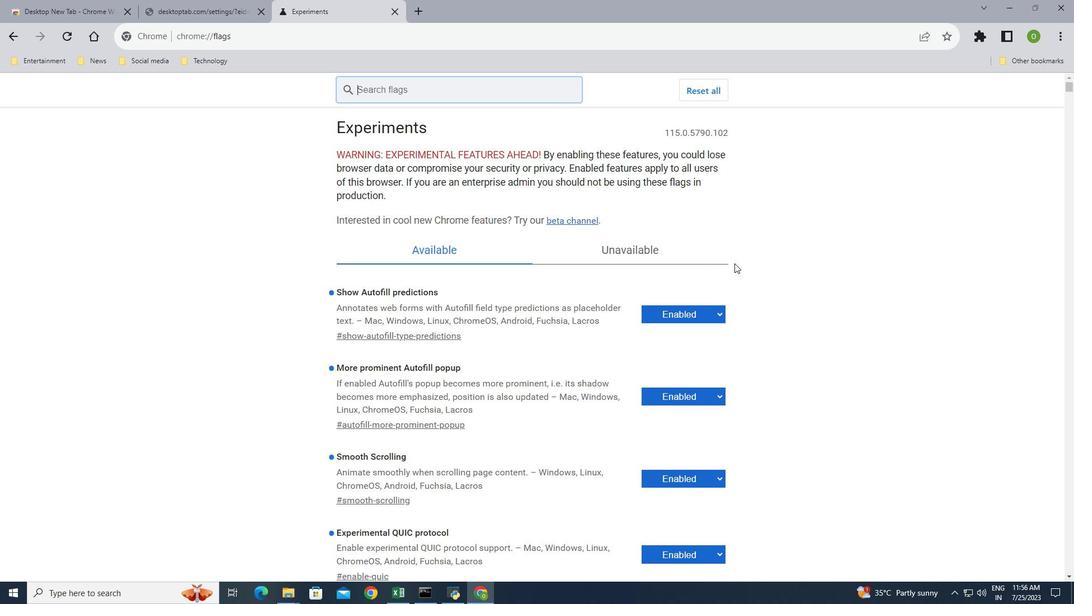 
